 Task: Create a sub task Gather and Analyse Requirements for the task  Integrate a new online platform for online music lessons in the project BeaconWorks , assign it to team member softage.4@softage.net and update the status of the sub task to  At Risk , set the priority of the sub task to Medium
Action: Mouse moved to (578, 391)
Screenshot: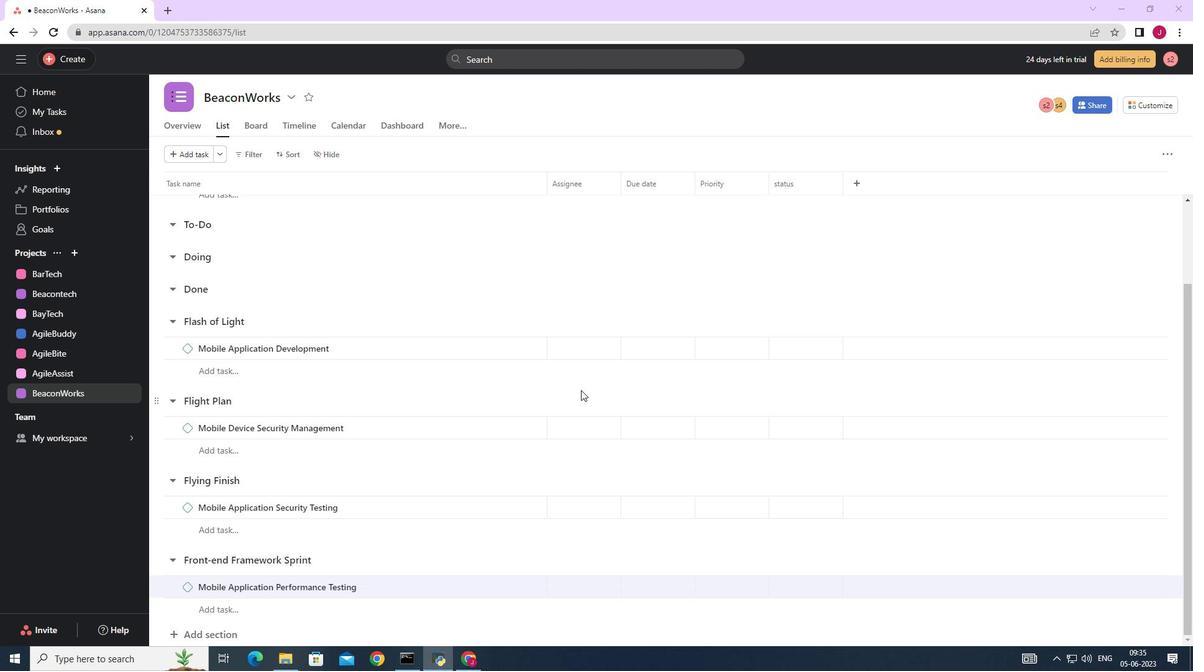
Action: Mouse scrolled (578, 390) with delta (0, 0)
Screenshot: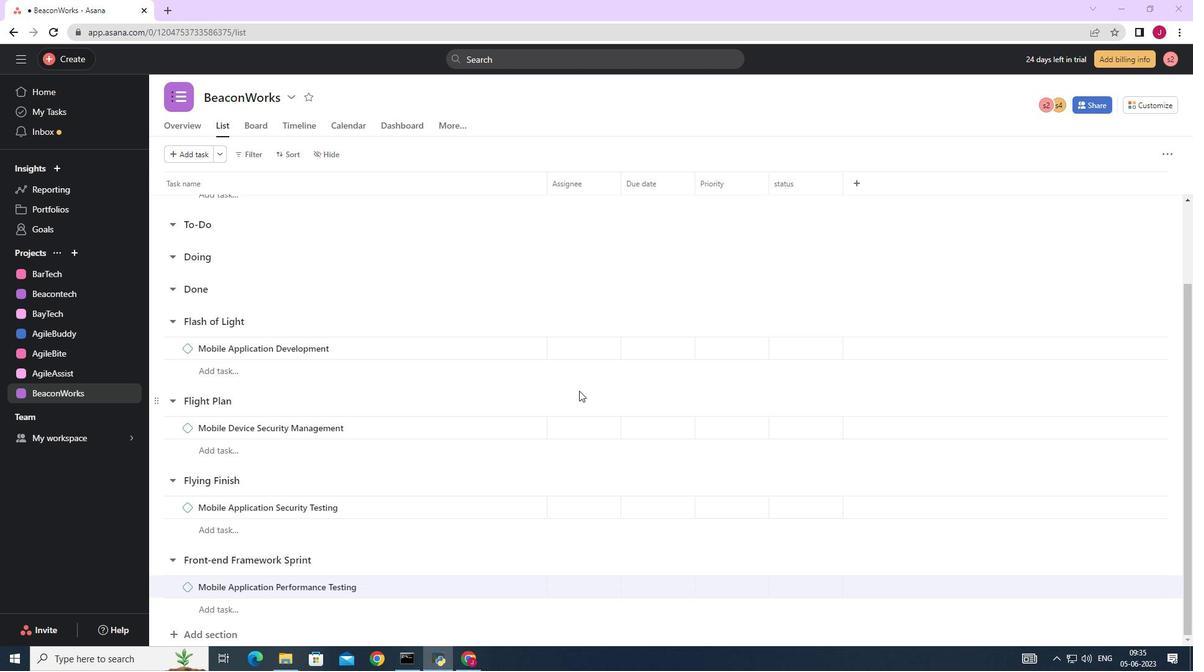 
Action: Mouse scrolled (578, 390) with delta (0, 0)
Screenshot: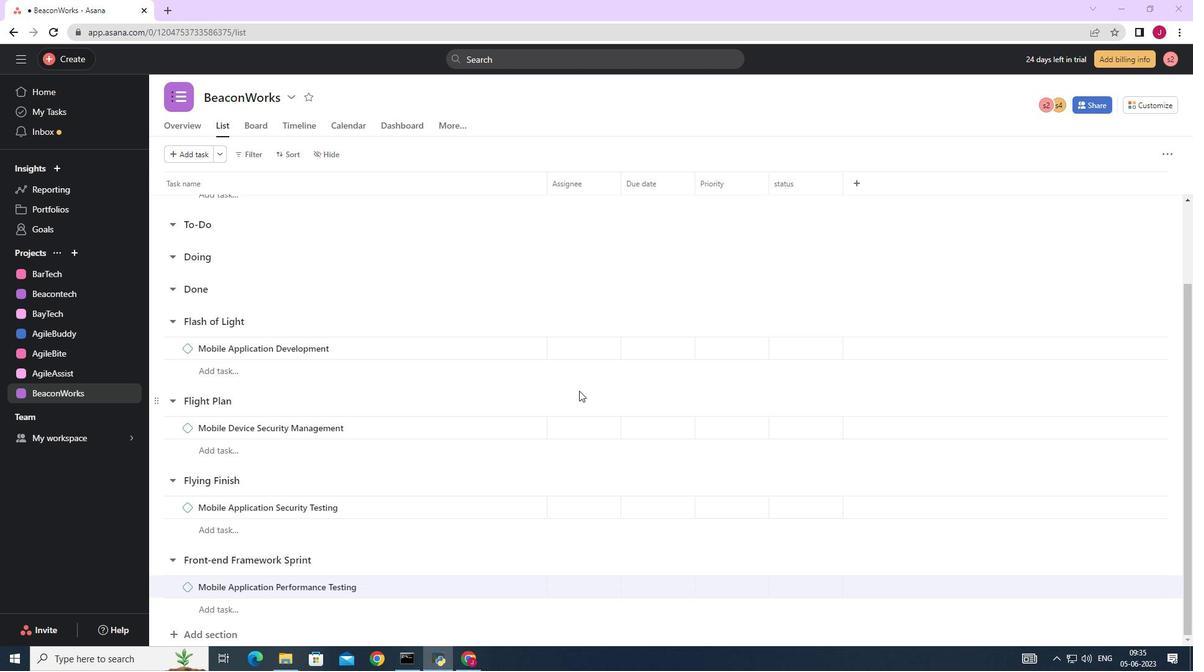 
Action: Mouse scrolled (578, 390) with delta (0, 0)
Screenshot: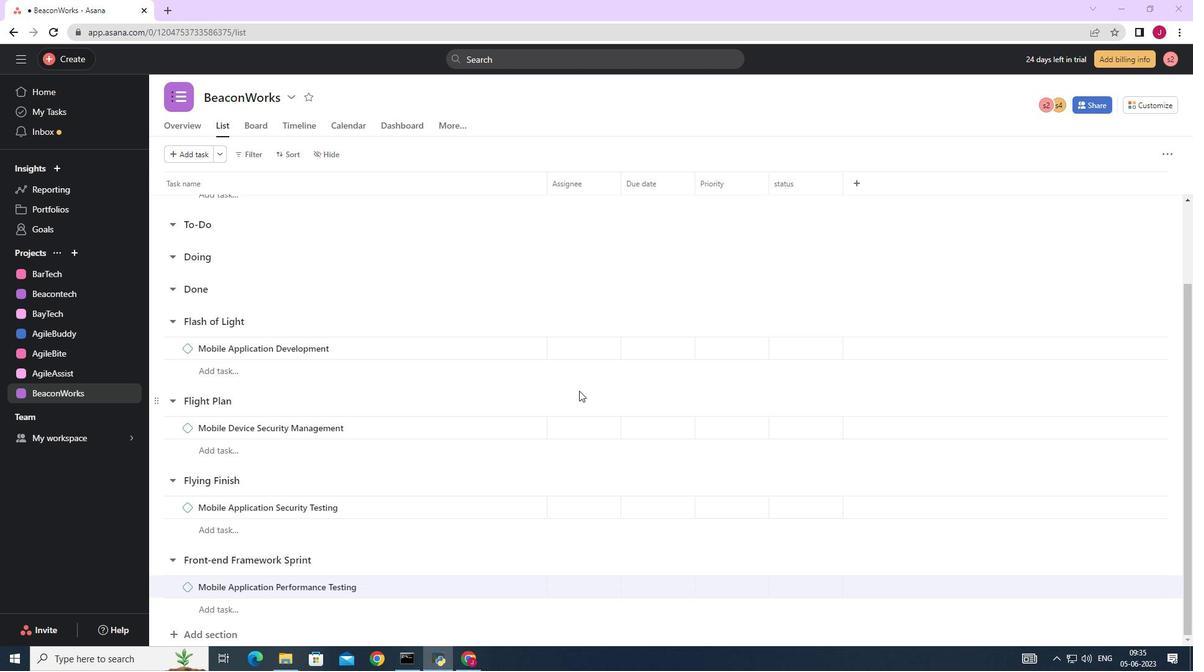 
Action: Mouse scrolled (578, 390) with delta (0, 0)
Screenshot: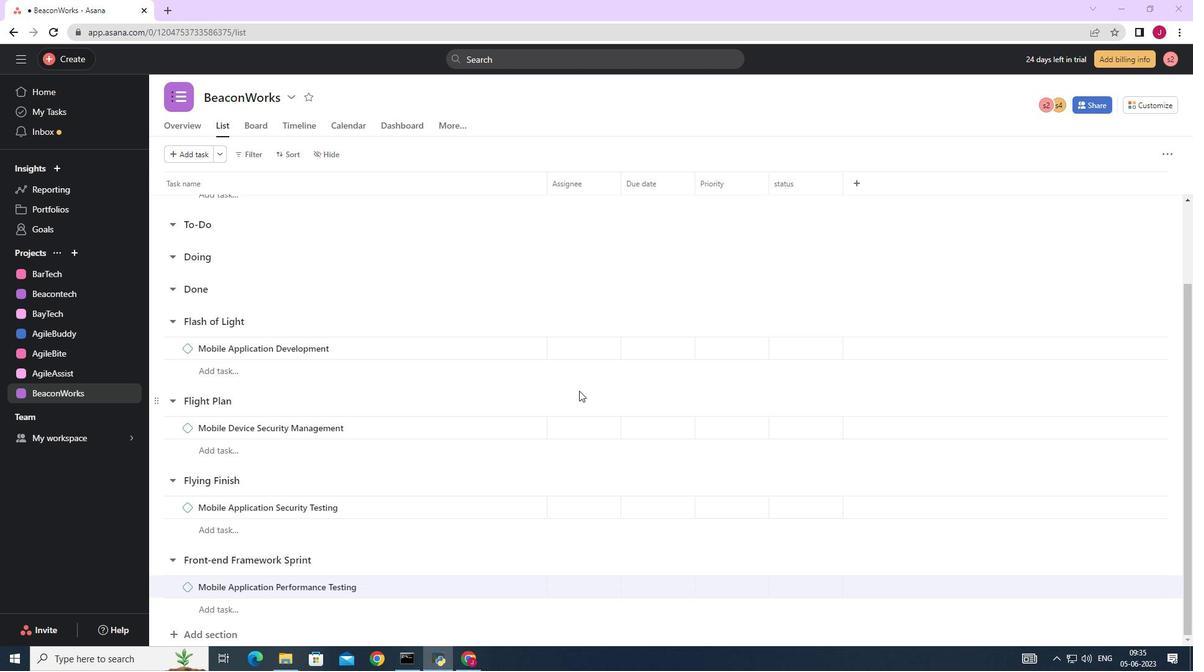 
Action: Mouse scrolled (578, 390) with delta (0, 0)
Screenshot: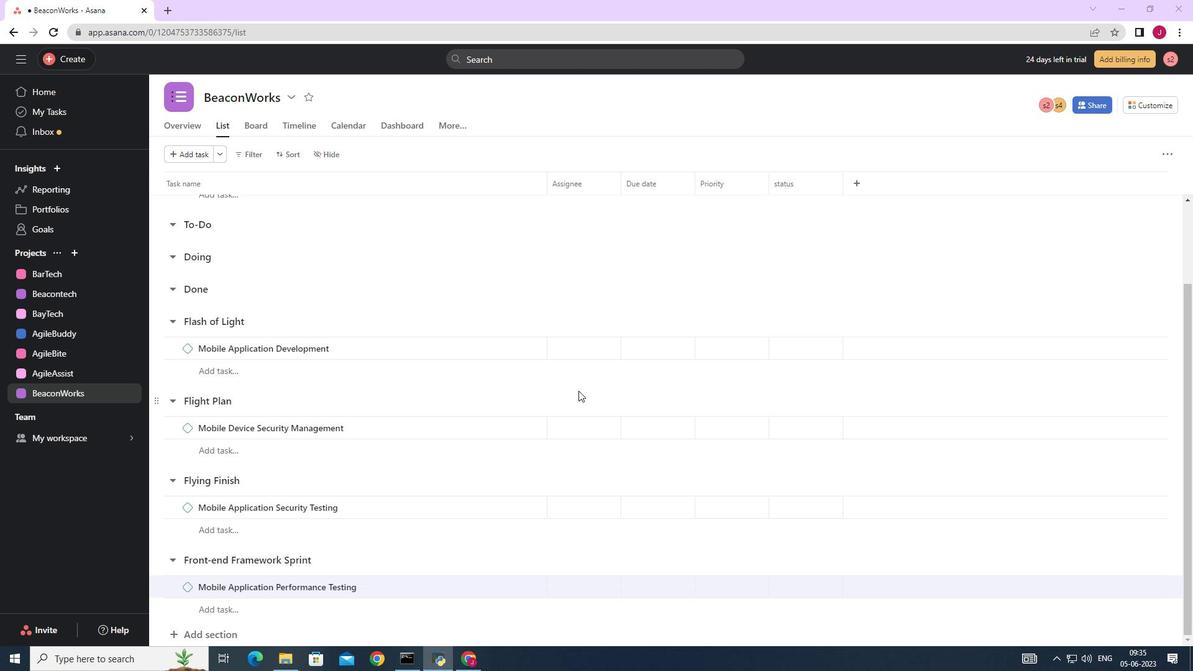 
Action: Mouse moved to (215, 231)
Screenshot: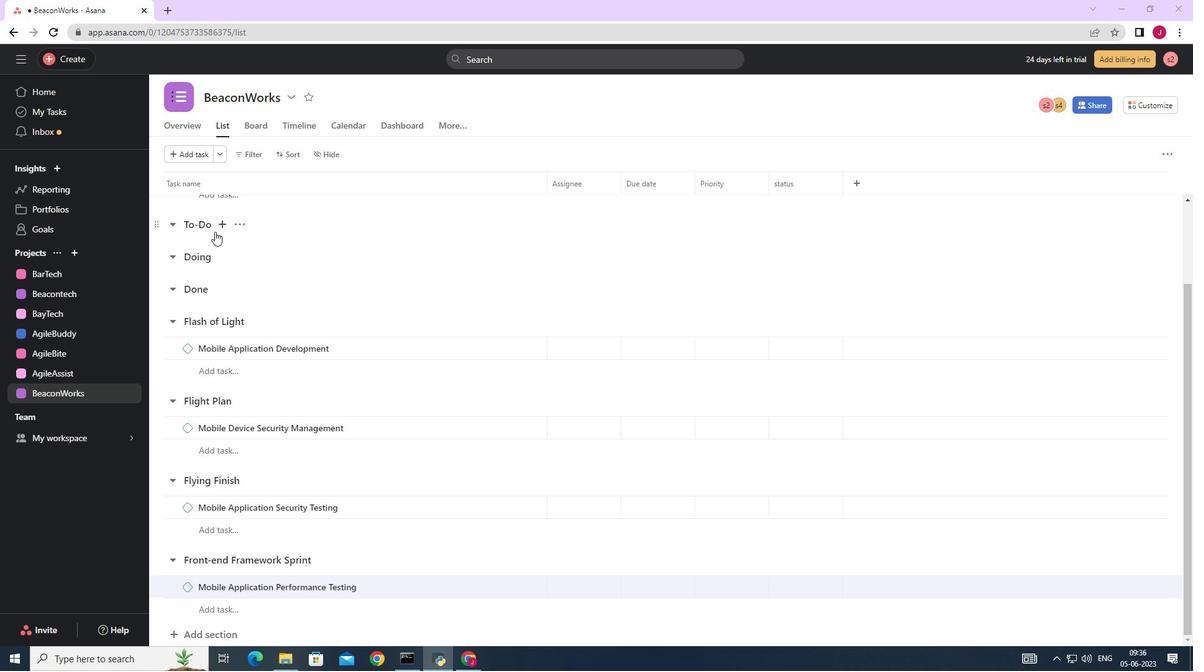 
Action: Mouse scrolled (215, 231) with delta (0, 0)
Screenshot: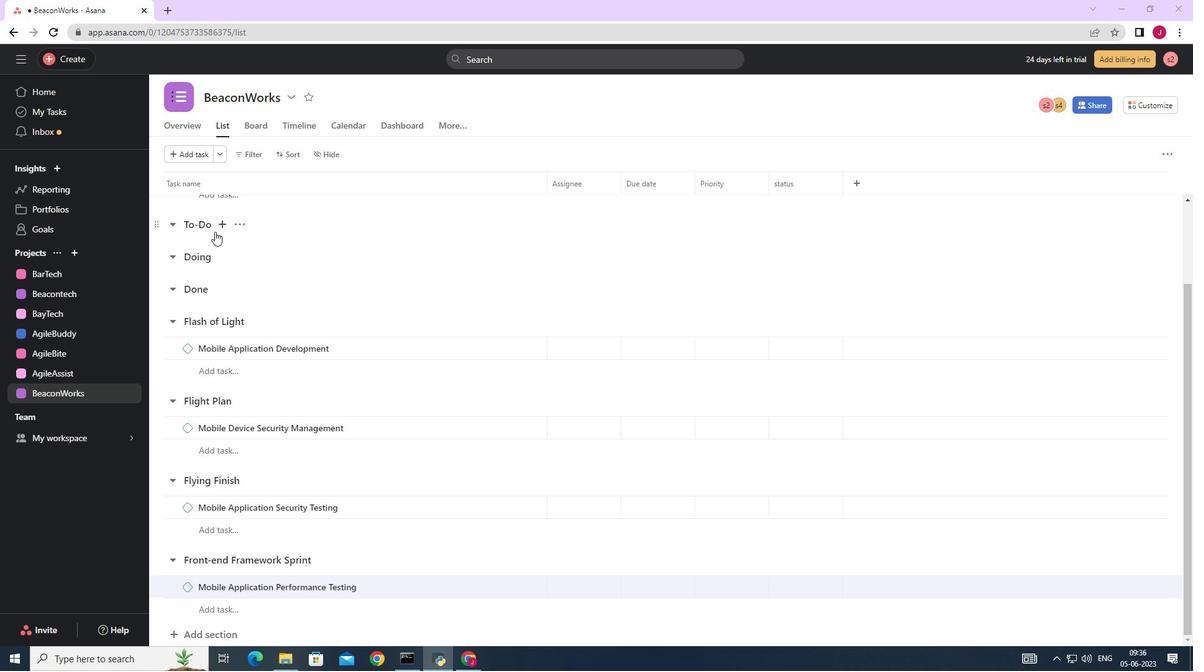 
Action: Mouse scrolled (215, 231) with delta (0, 0)
Screenshot: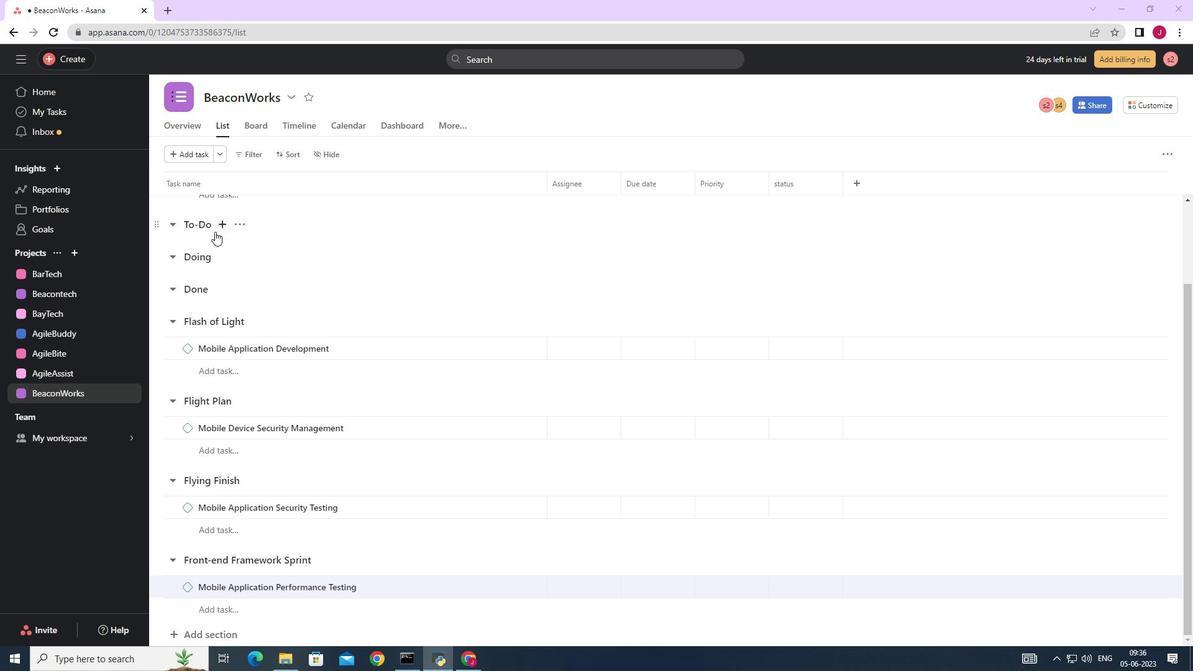 
Action: Mouse scrolled (215, 231) with delta (0, 0)
Screenshot: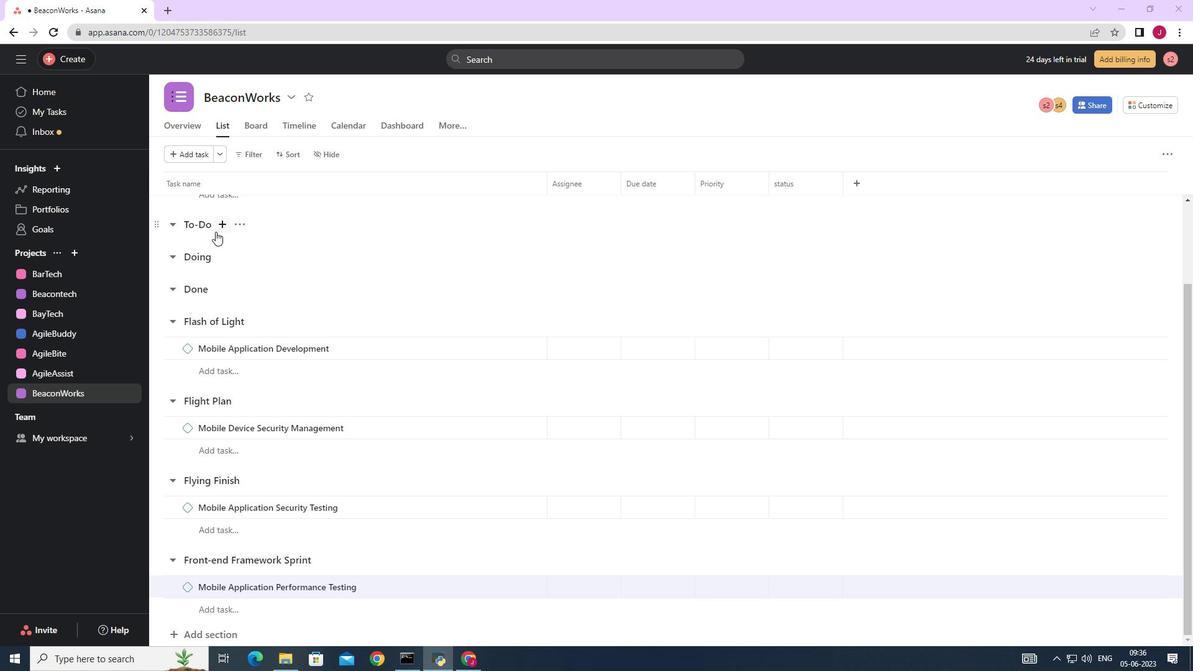 
Action: Mouse moved to (213, 225)
Screenshot: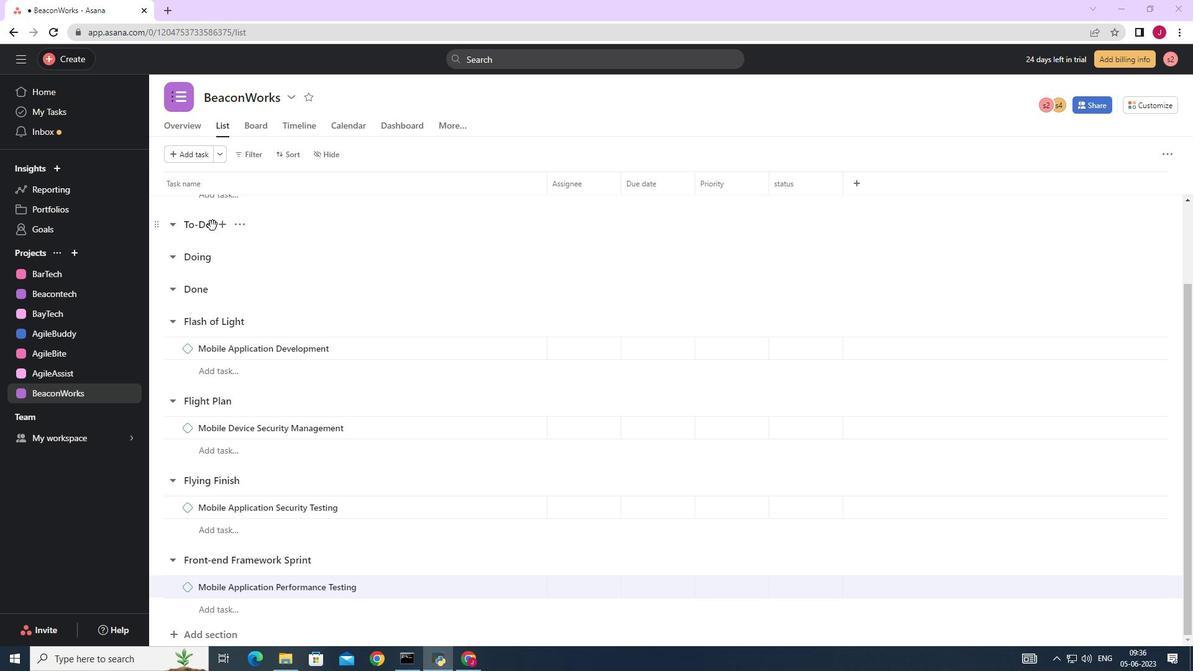 
Action: Mouse scrolled (213, 226) with delta (0, 0)
Screenshot: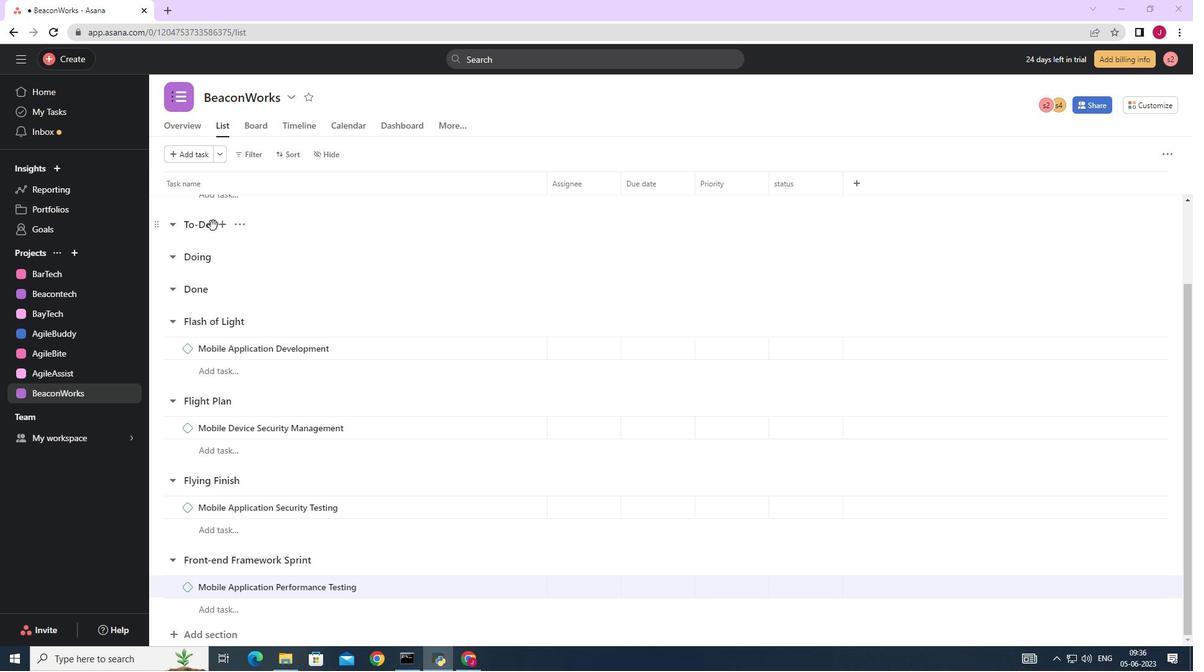 
Action: Mouse scrolled (213, 226) with delta (0, 0)
Screenshot: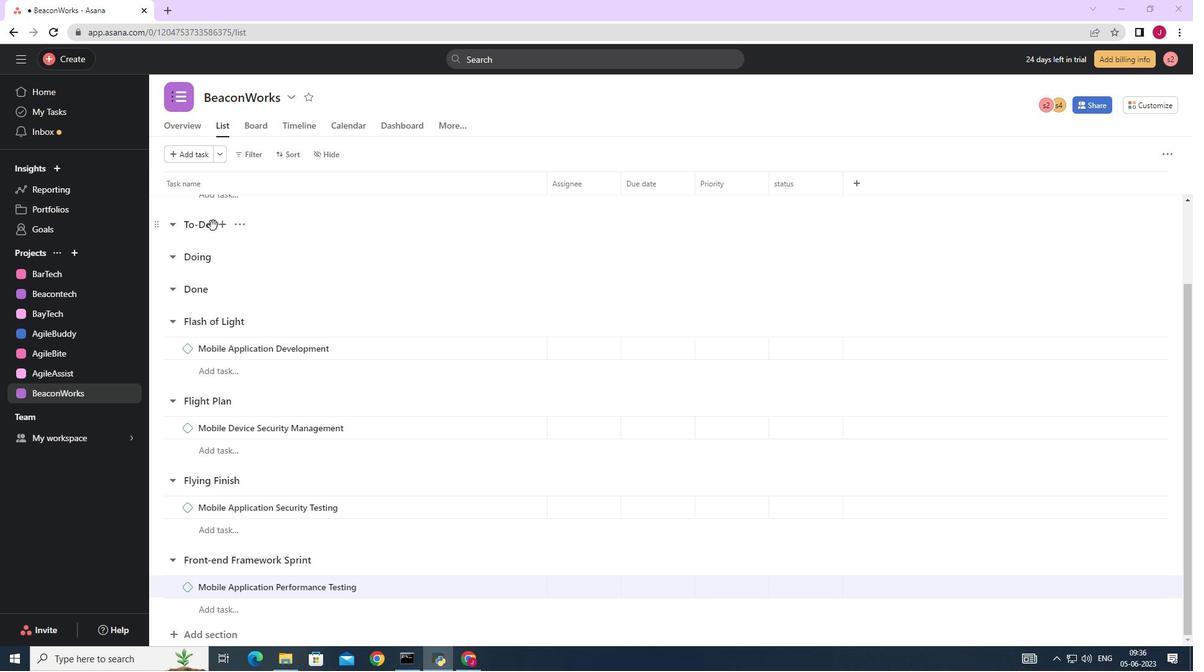 
Action: Mouse scrolled (213, 226) with delta (0, 0)
Screenshot: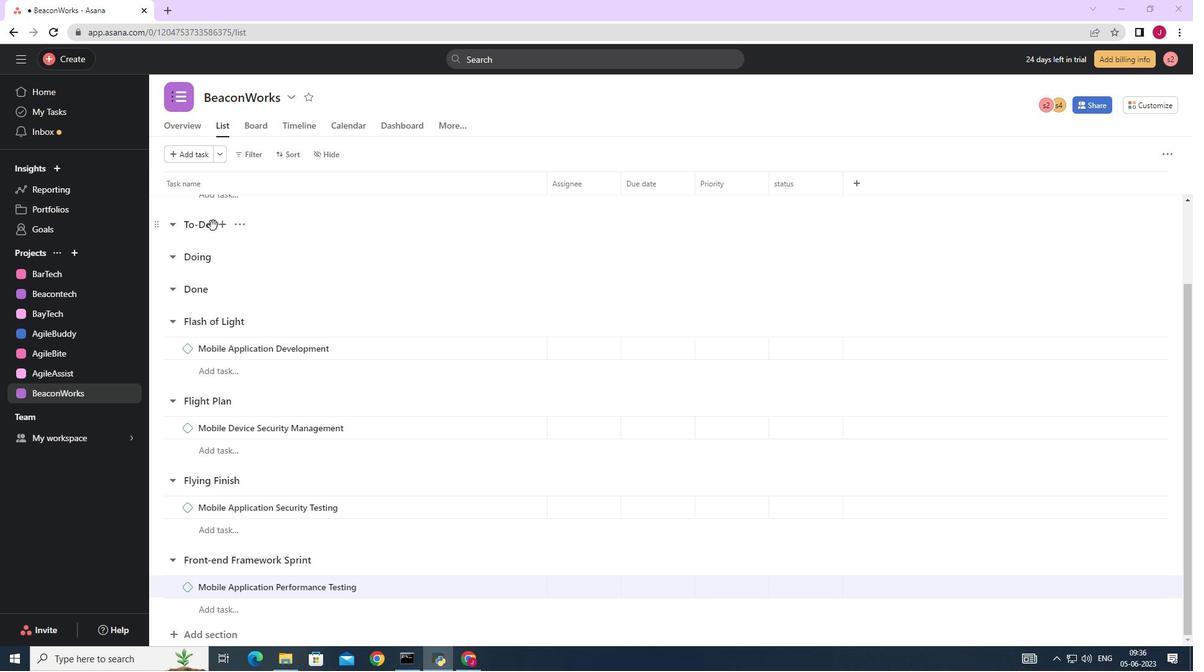 
Action: Mouse scrolled (213, 226) with delta (0, 0)
Screenshot: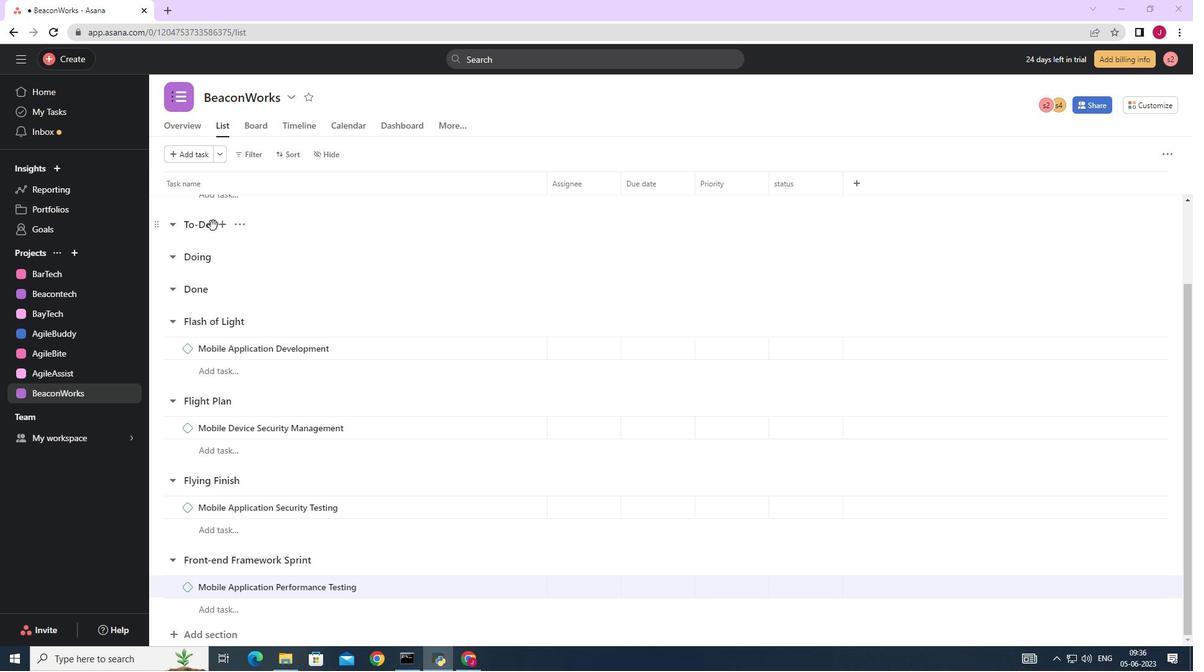 
Action: Mouse moved to (496, 273)
Screenshot: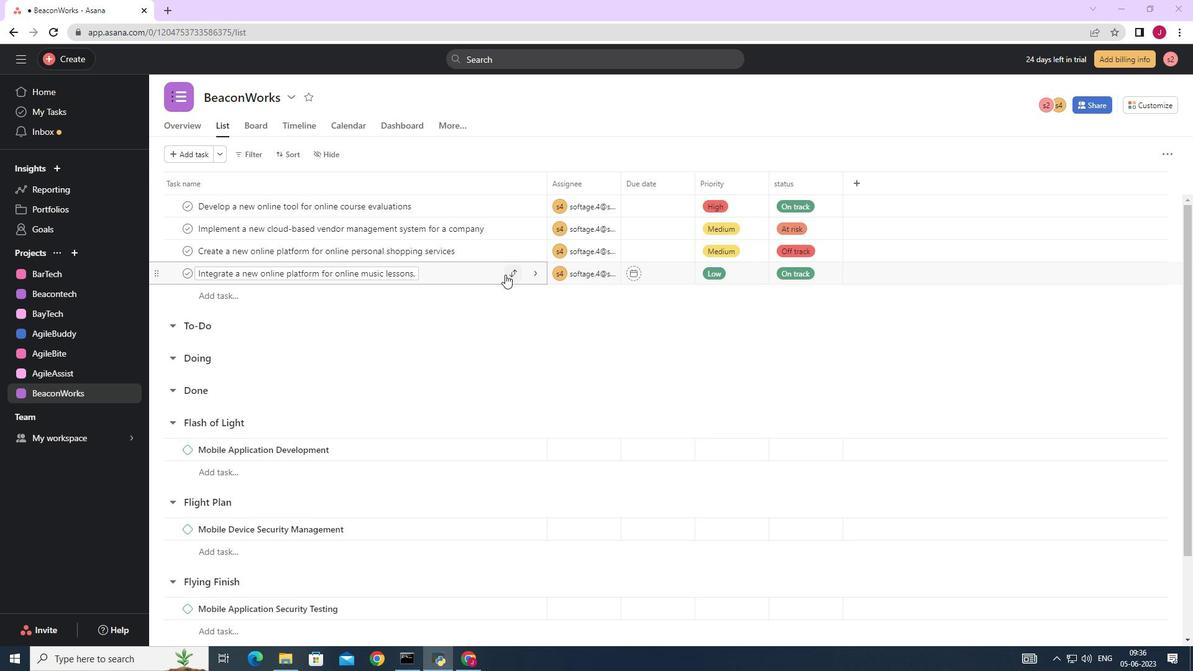 
Action: Mouse pressed left at (496, 273)
Screenshot: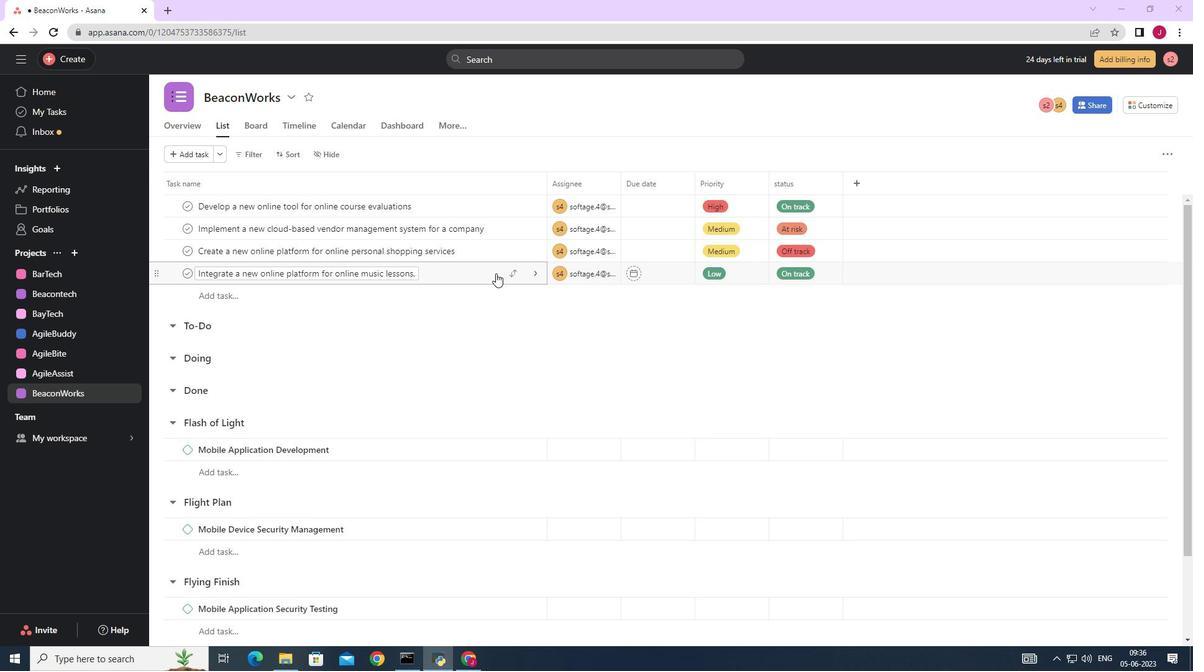 
Action: Mouse moved to (945, 421)
Screenshot: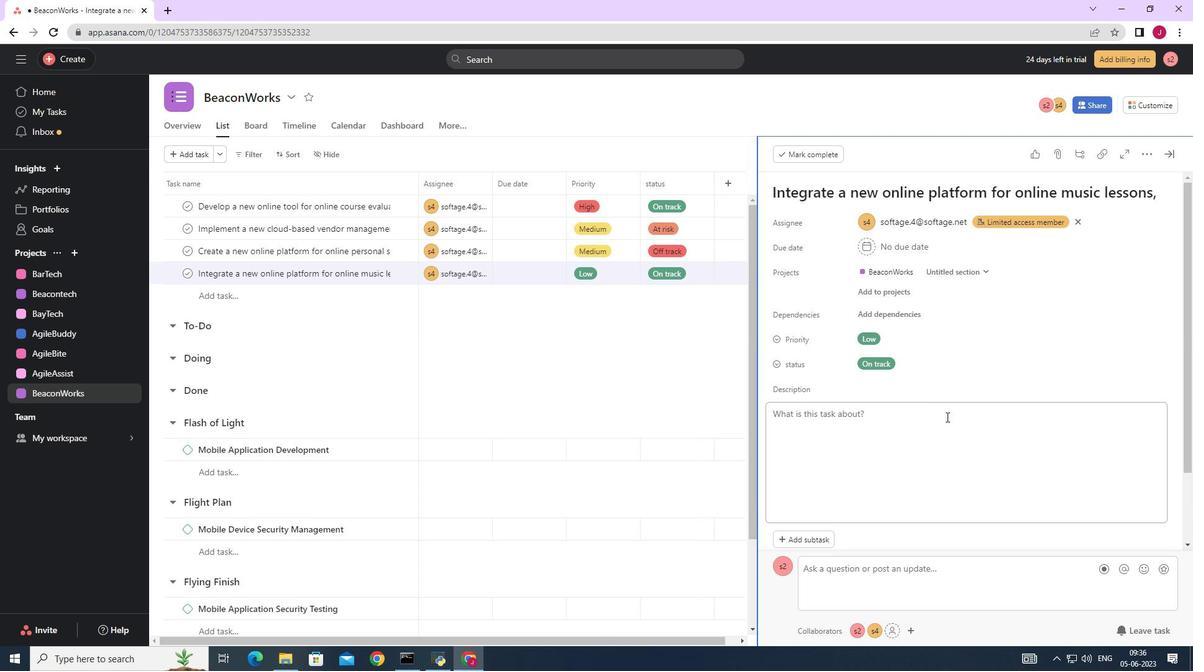
Action: Mouse scrolled (945, 421) with delta (0, 0)
Screenshot: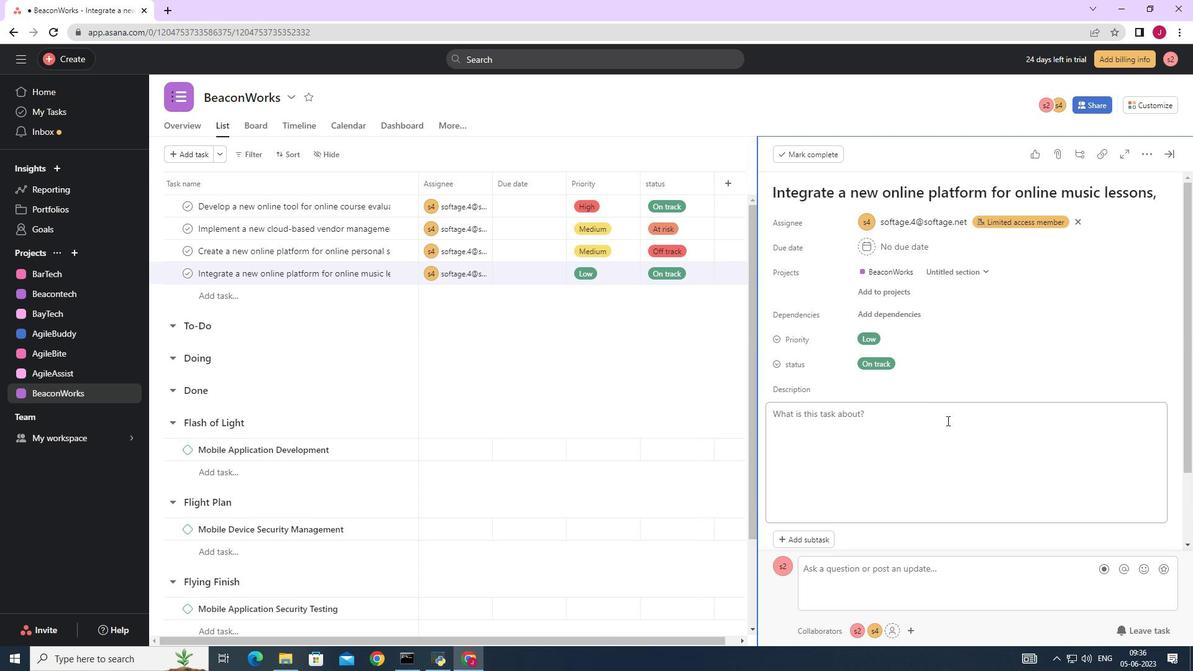 
Action: Mouse scrolled (945, 421) with delta (0, 0)
Screenshot: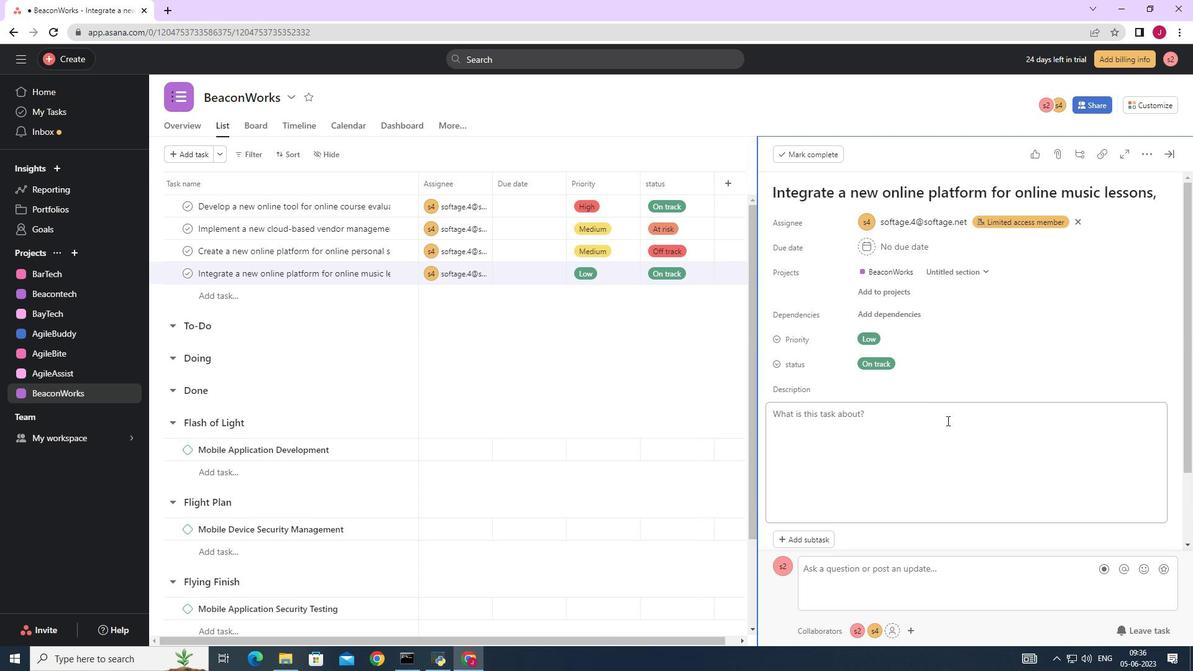 
Action: Mouse scrolled (945, 421) with delta (0, 0)
Screenshot: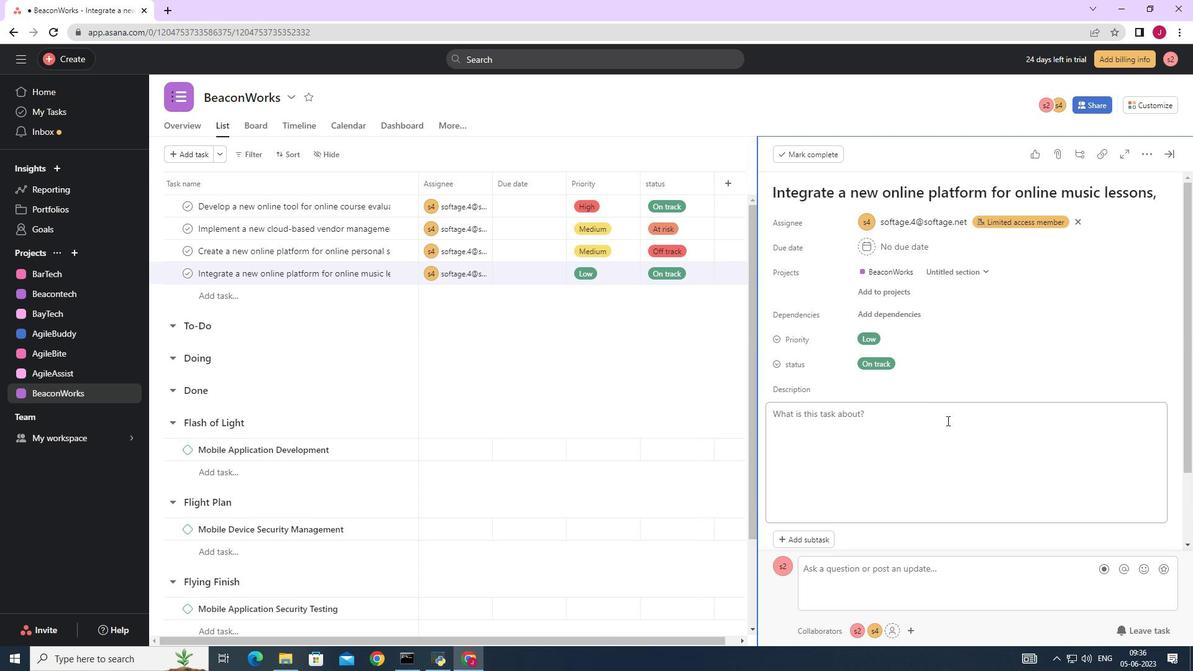 
Action: Mouse scrolled (945, 421) with delta (0, 0)
Screenshot: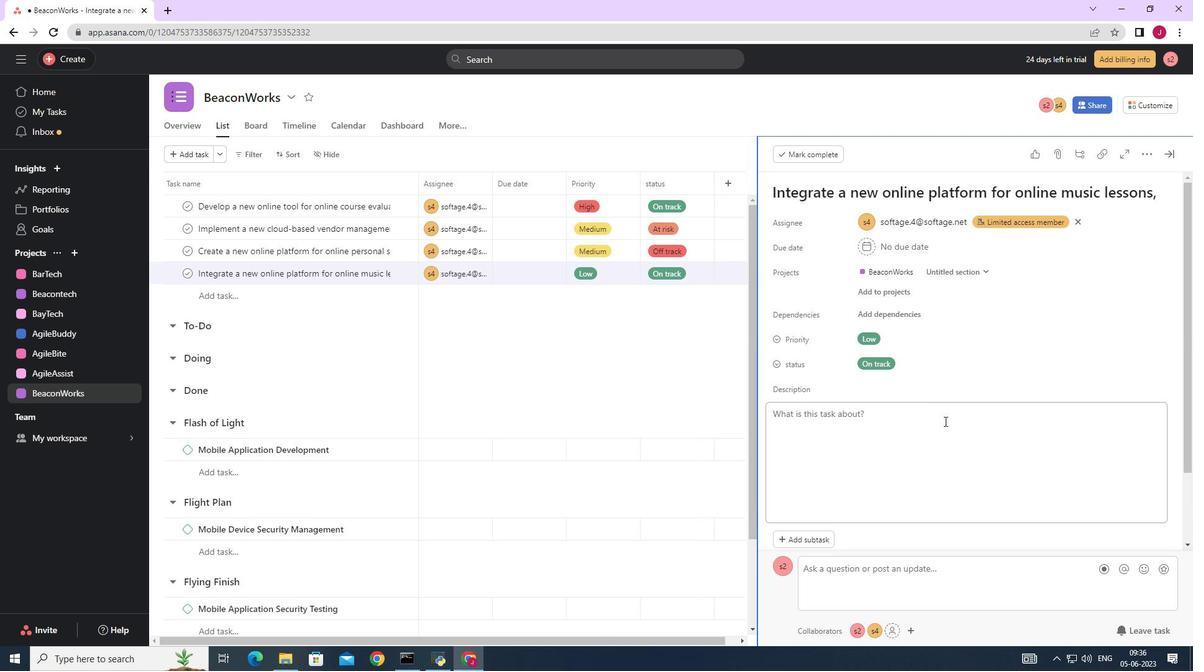 
Action: Mouse moved to (945, 421)
Screenshot: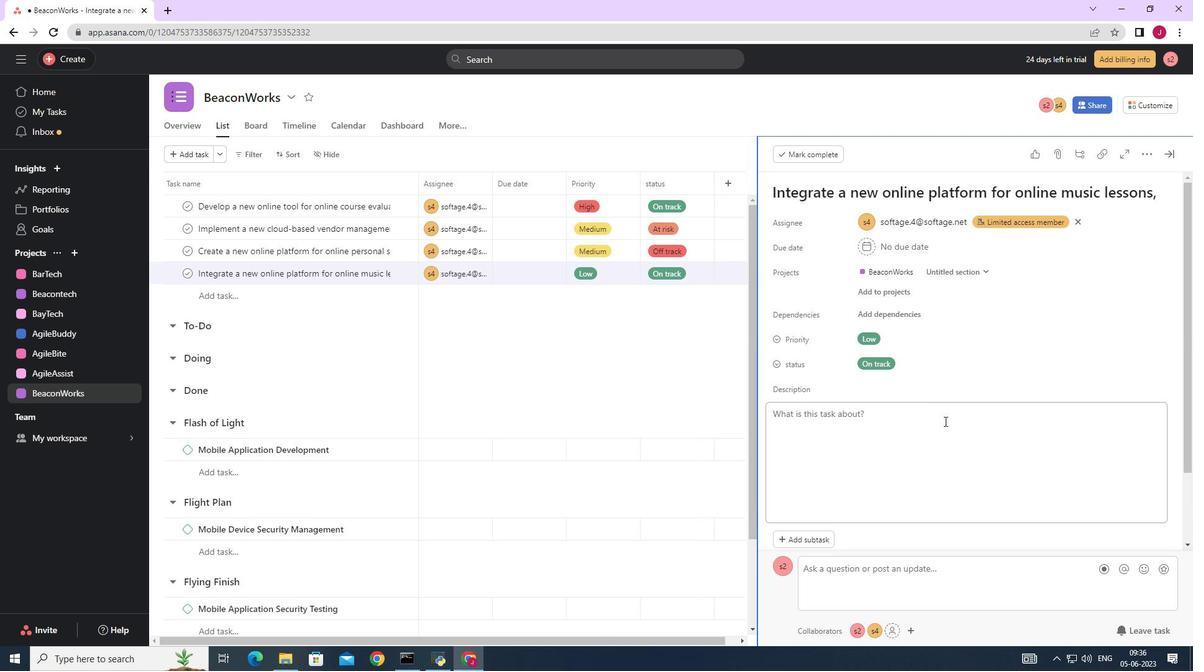 
Action: Mouse scrolled (945, 421) with delta (0, 0)
Screenshot: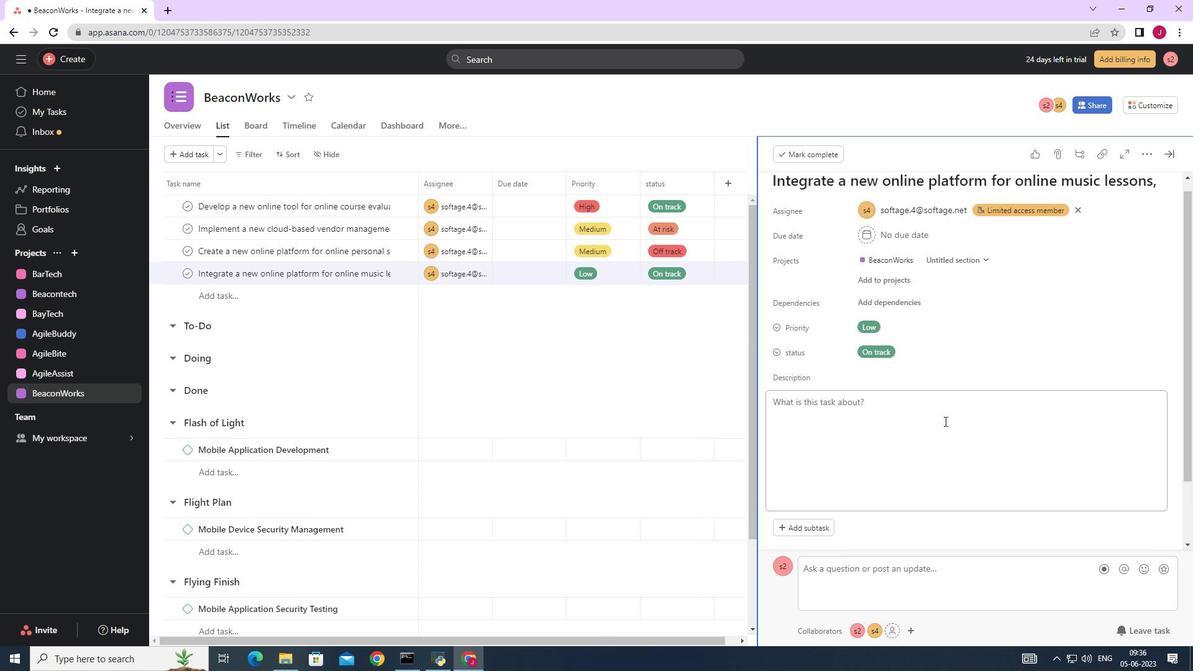 
Action: Mouse moved to (927, 405)
Screenshot: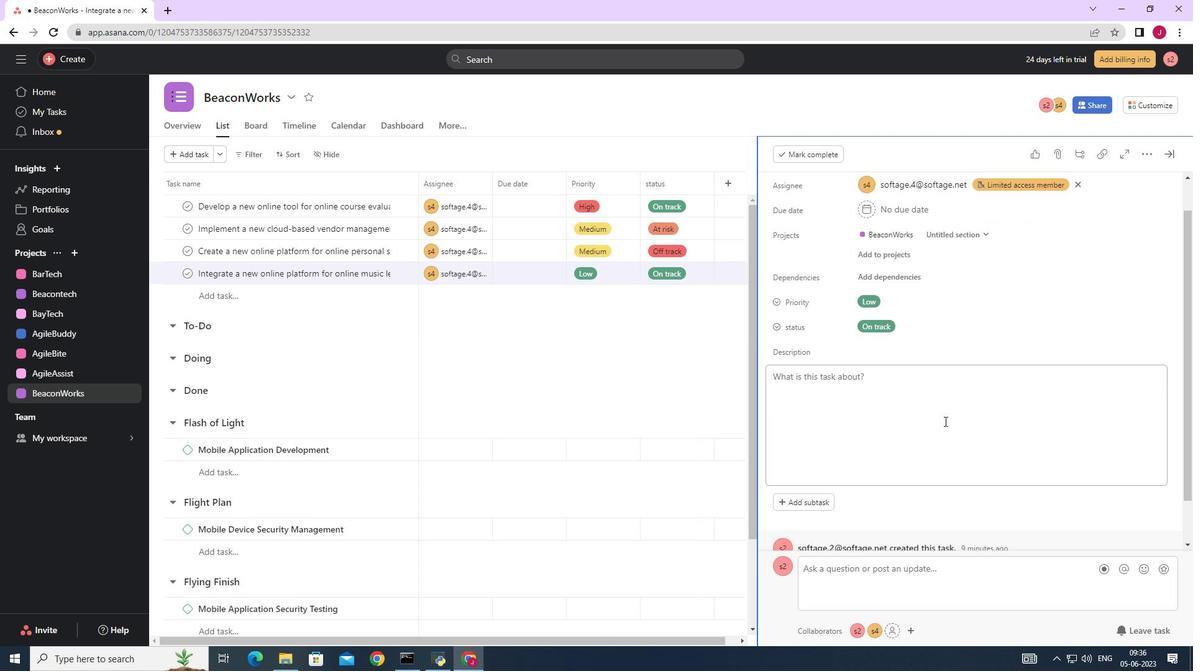 
Action: Mouse scrolled (944, 419) with delta (0, 0)
Screenshot: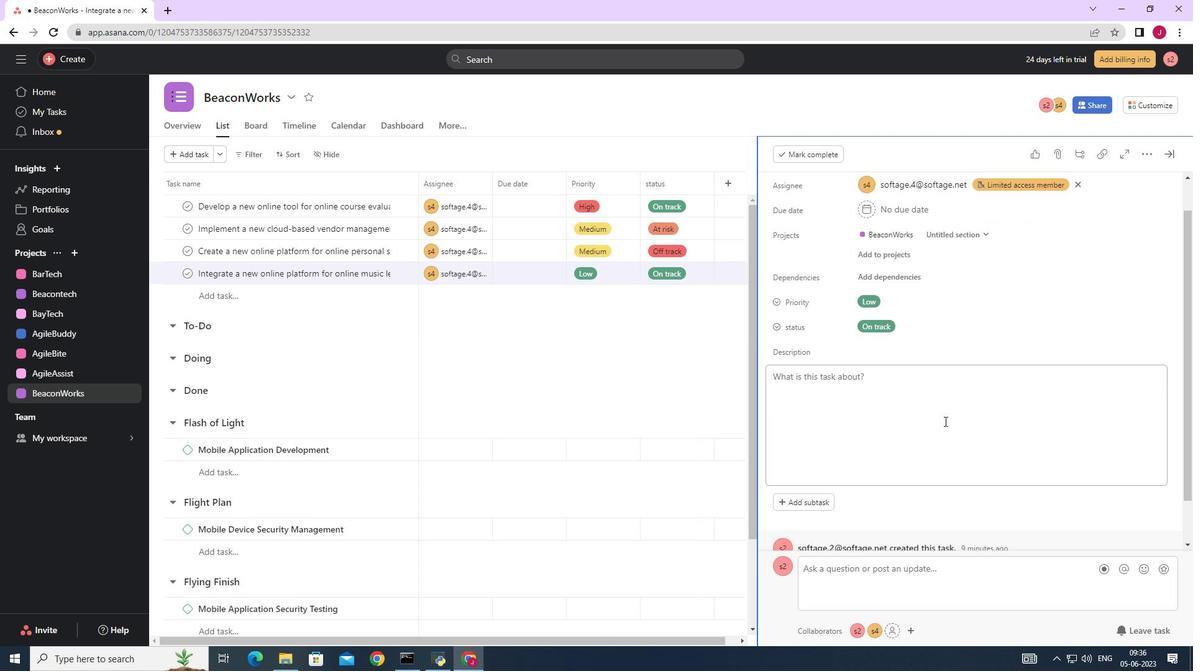 
Action: Mouse moved to (819, 452)
Screenshot: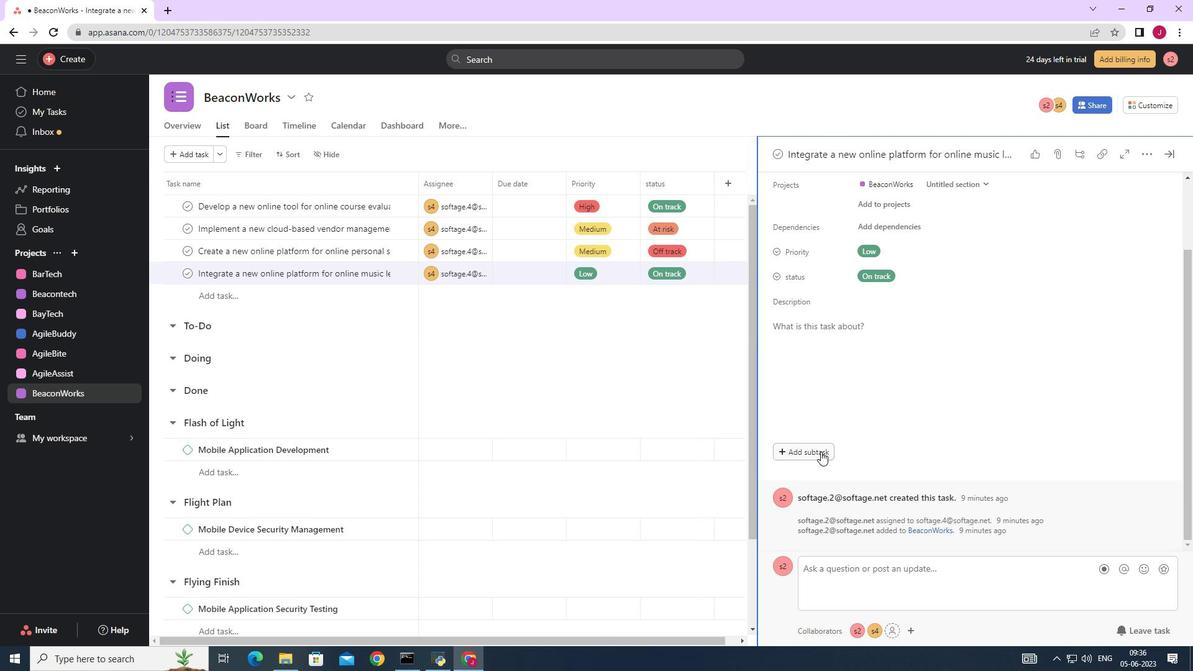 
Action: Mouse pressed left at (819, 452)
Screenshot: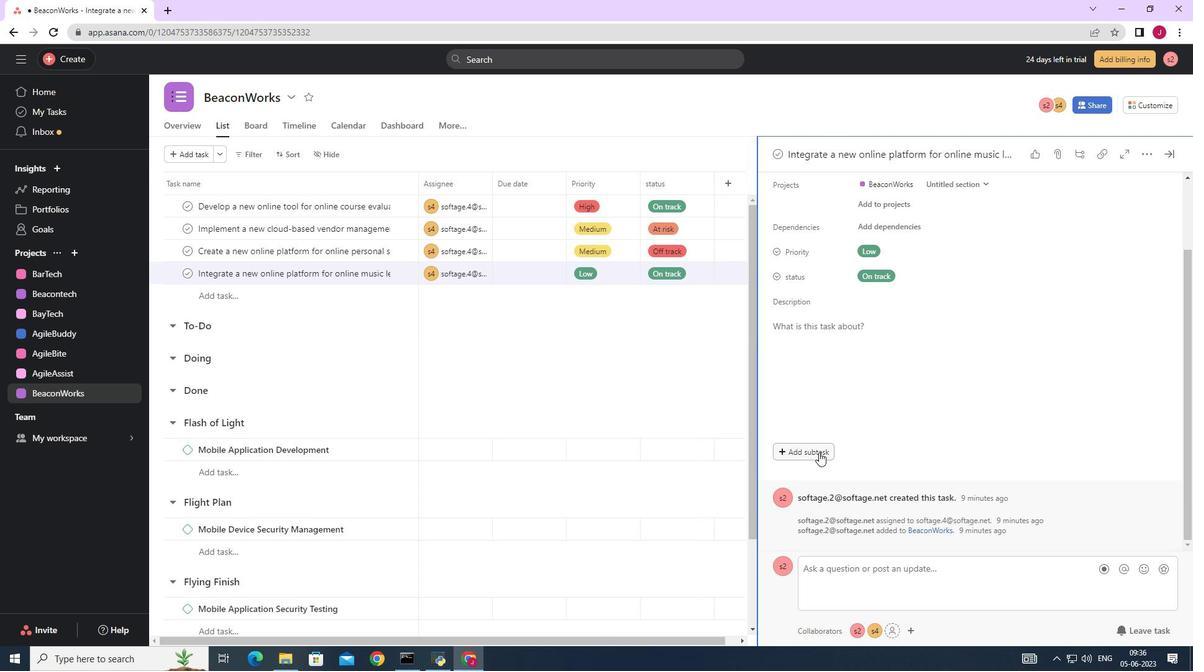 
Action: Mouse moved to (810, 432)
Screenshot: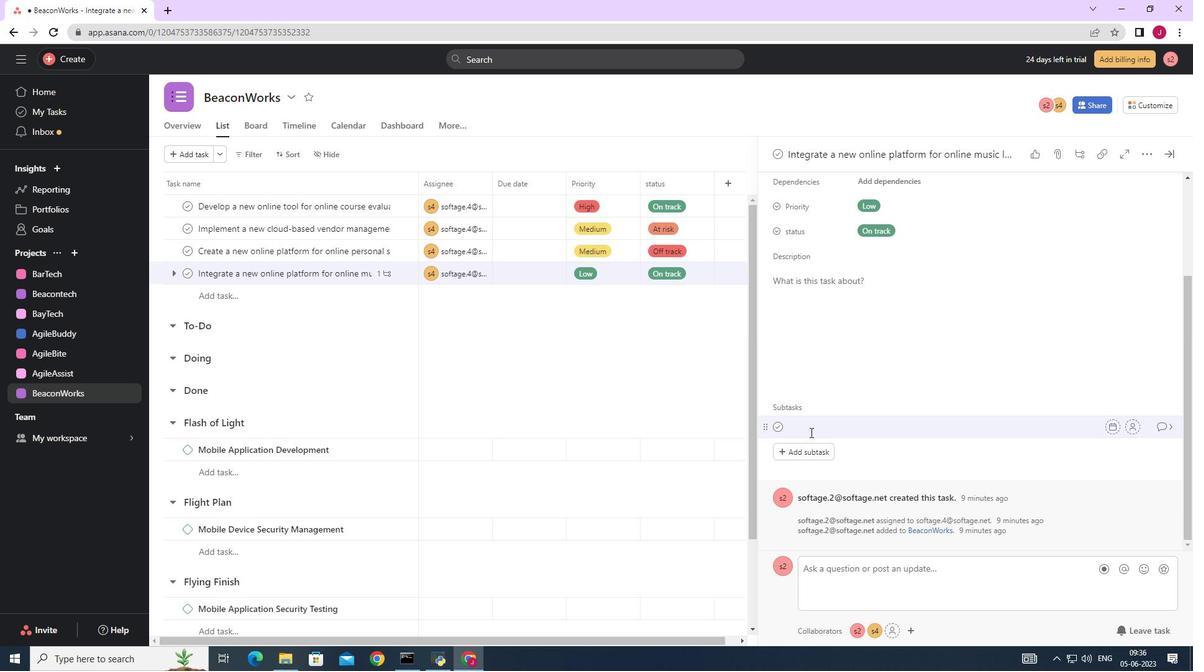 
Action: Key pressed <Key.caps_lock>G<Key.caps_lock>ather<Key.space>and<Key.space><Key.caps_lock>A<Key.caps_lock>nalyse<Key.space><Key.caps_lock>R<Key.caps_lock>equirements<Key.space>
Screenshot: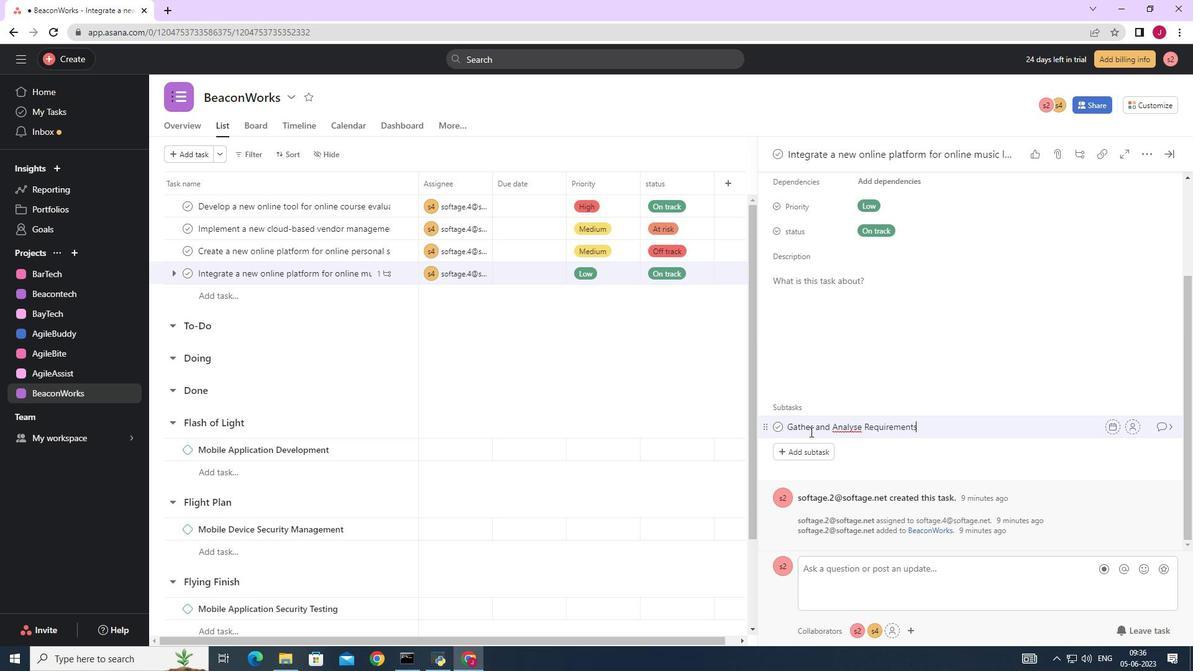 
Action: Mouse moved to (1135, 432)
Screenshot: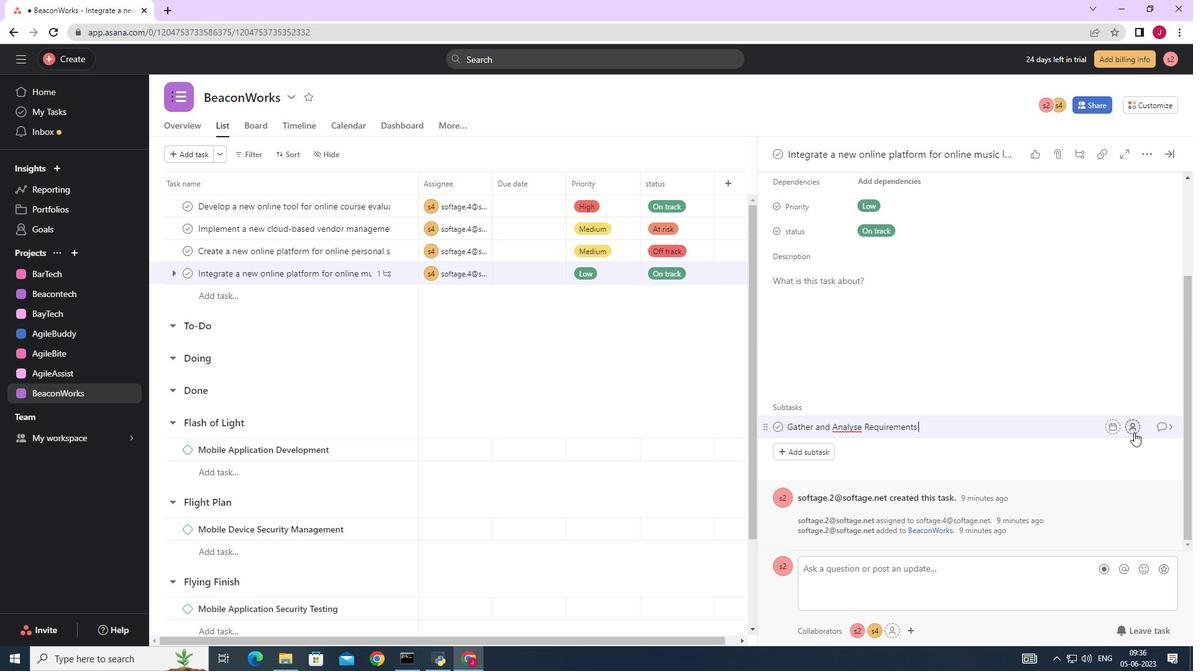 
Action: Mouse pressed left at (1135, 432)
Screenshot: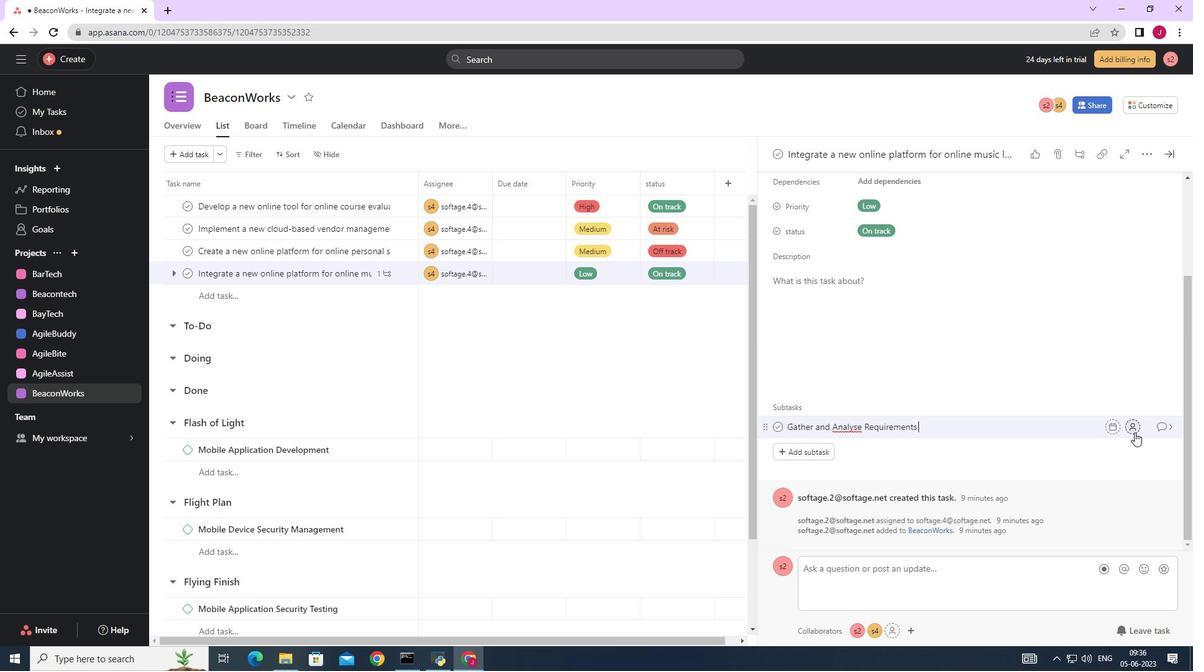 
Action: Mouse moved to (999, 467)
Screenshot: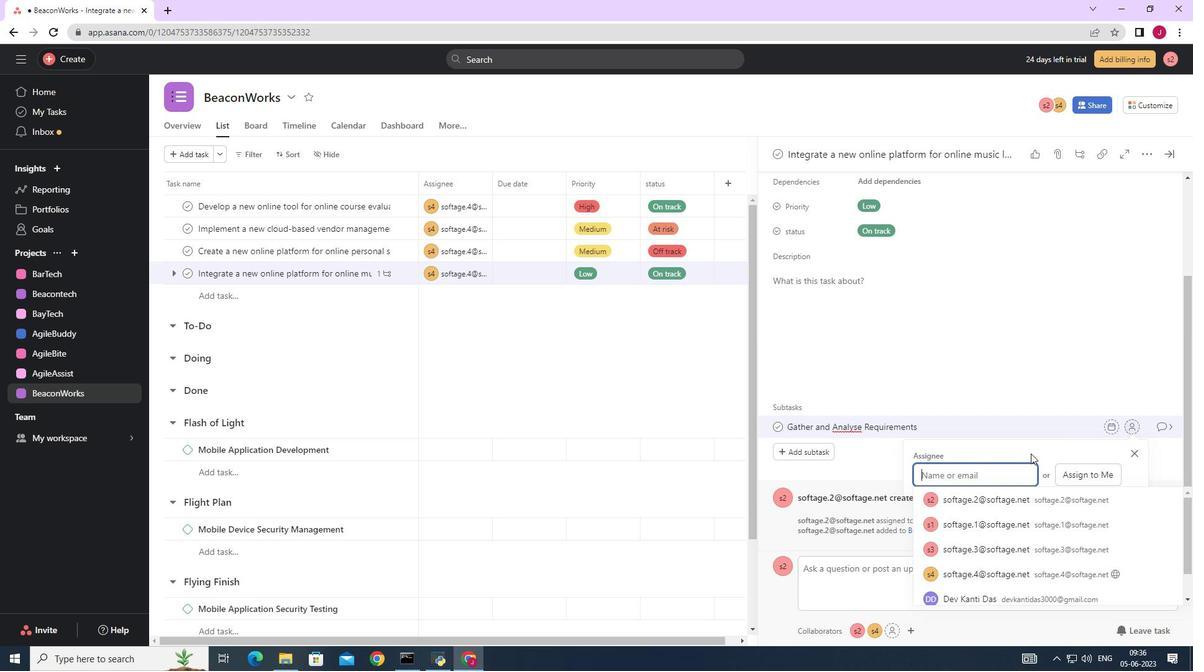 
Action: Key pressed softage.4
Screenshot: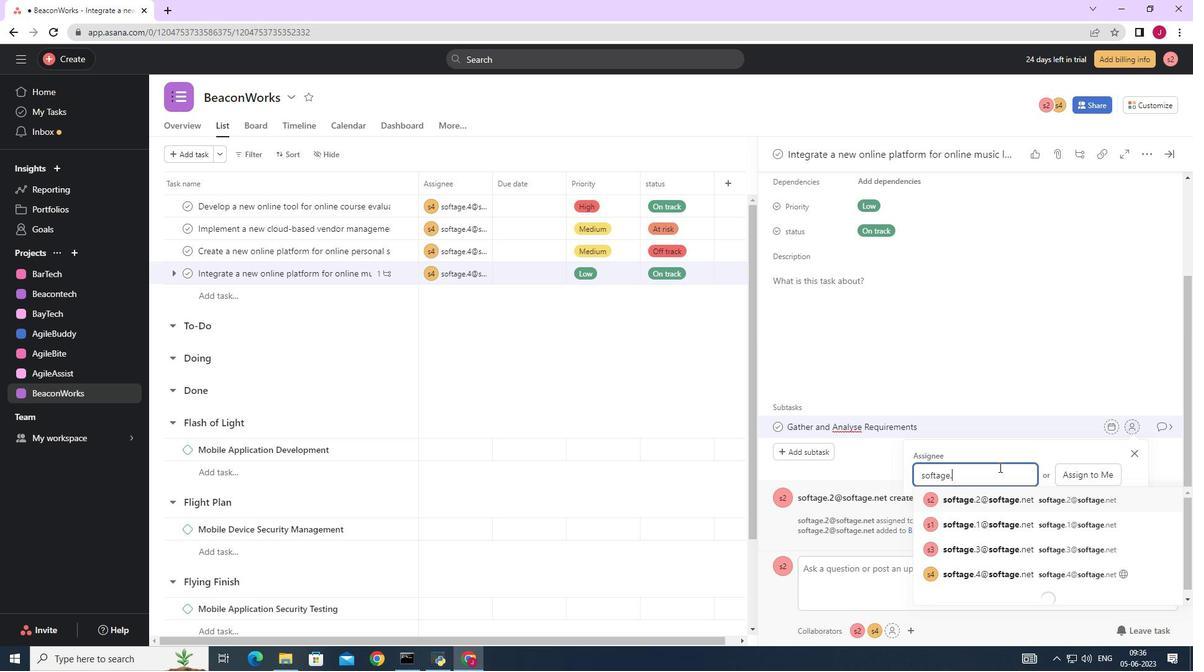 
Action: Mouse moved to (991, 501)
Screenshot: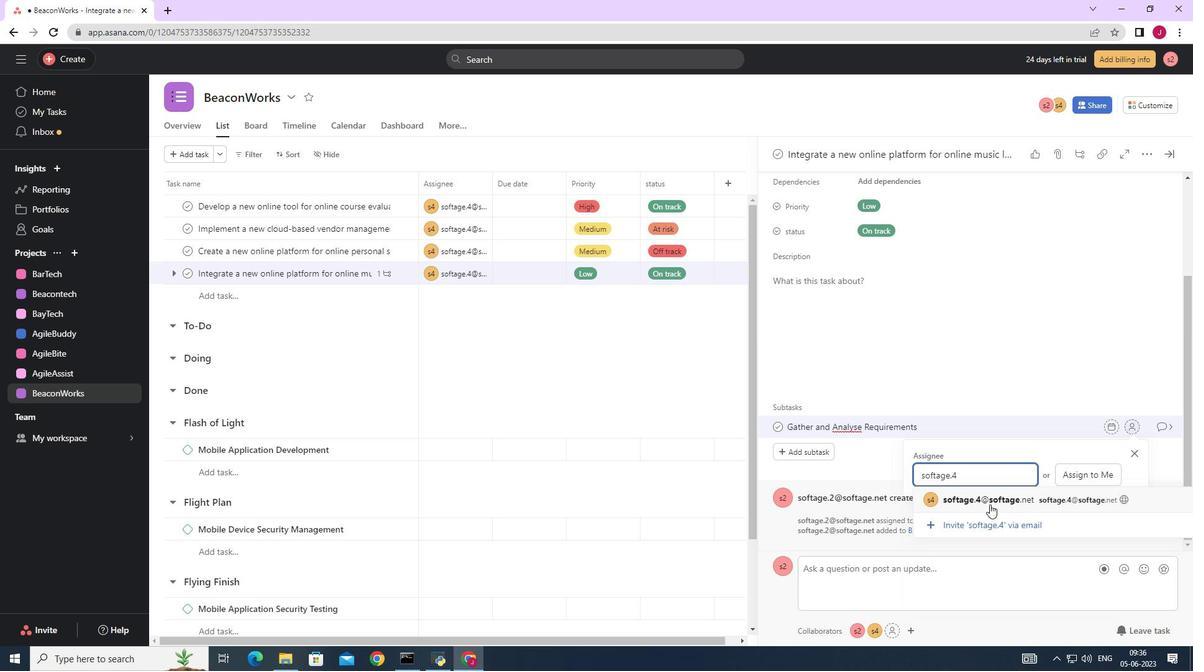 
Action: Mouse pressed left at (991, 501)
Screenshot: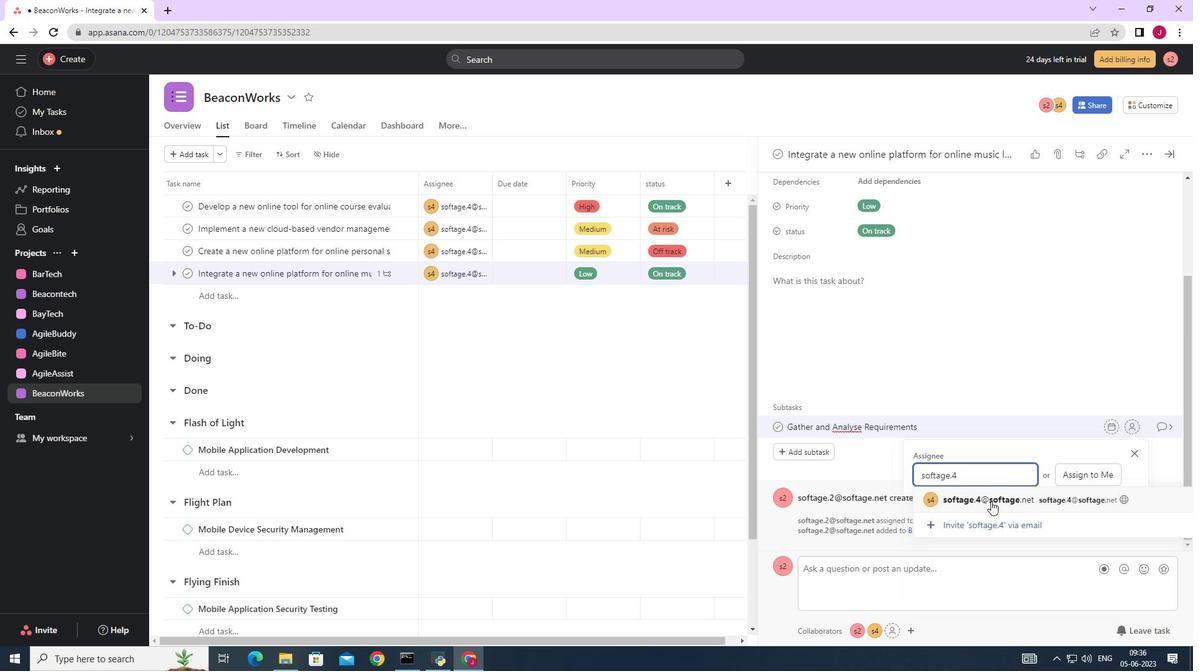 
Action: Mouse moved to (1162, 428)
Screenshot: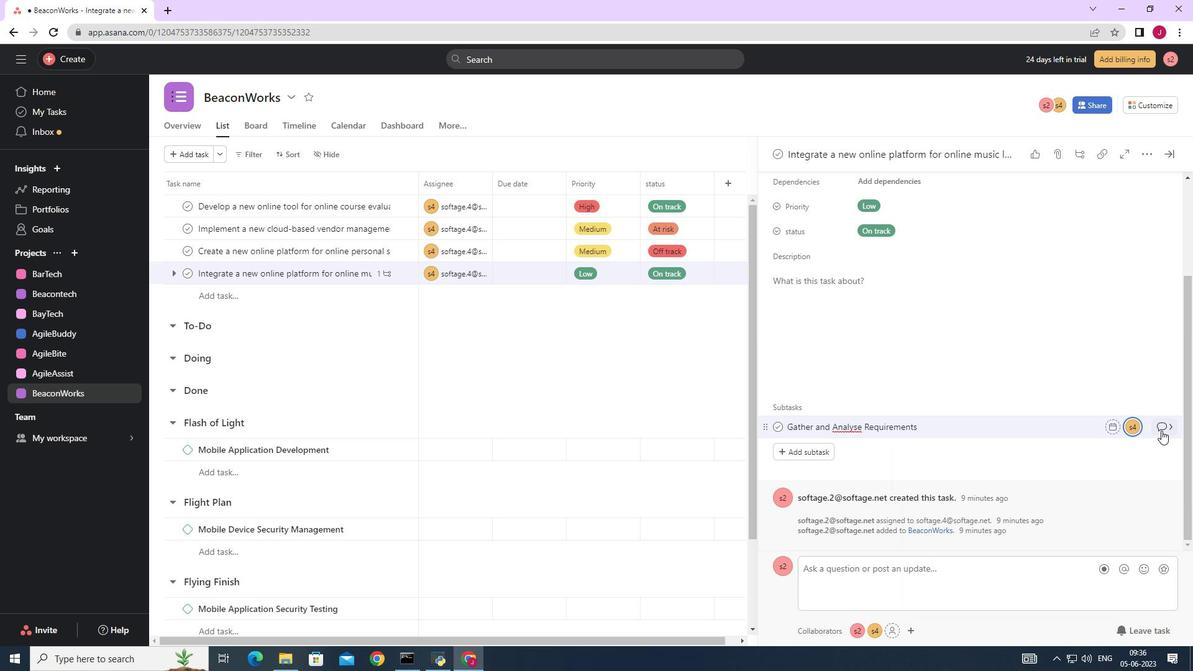 
Action: Mouse pressed left at (1162, 428)
Screenshot: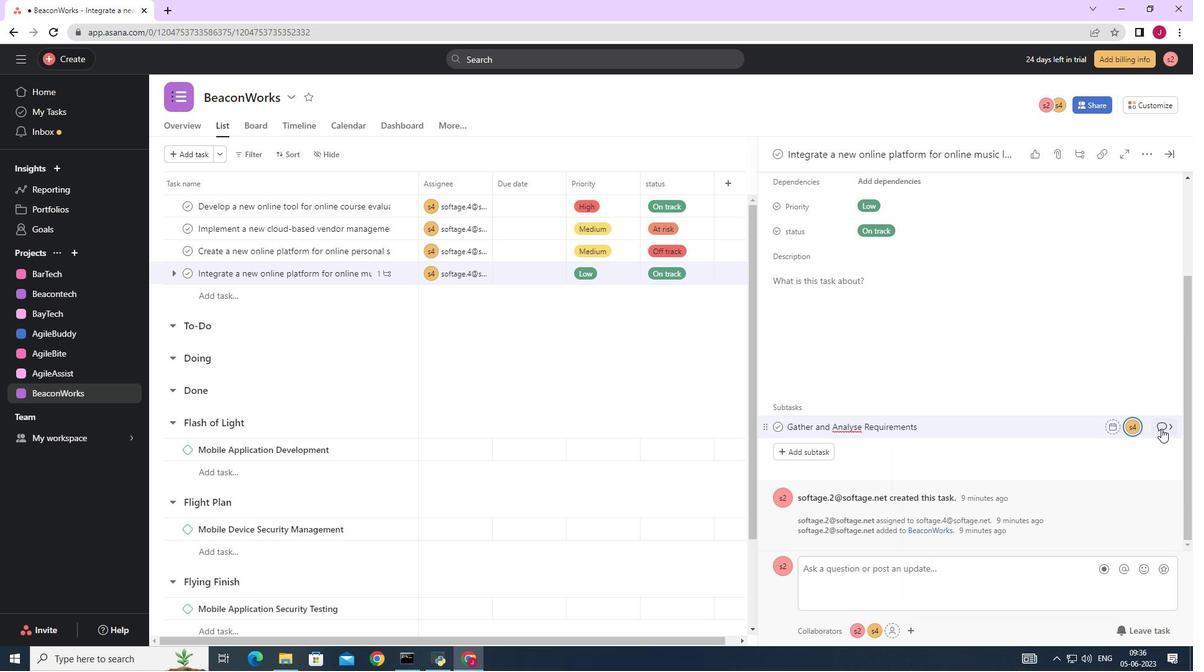 
Action: Mouse moved to (831, 331)
Screenshot: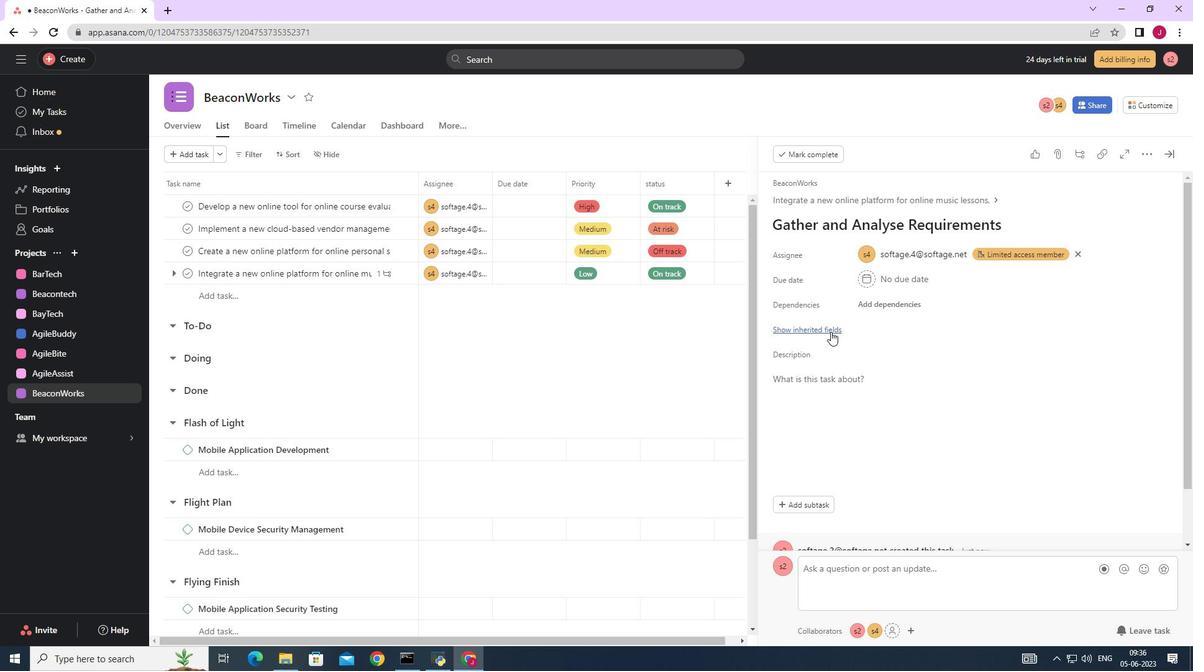 
Action: Mouse pressed left at (831, 331)
Screenshot: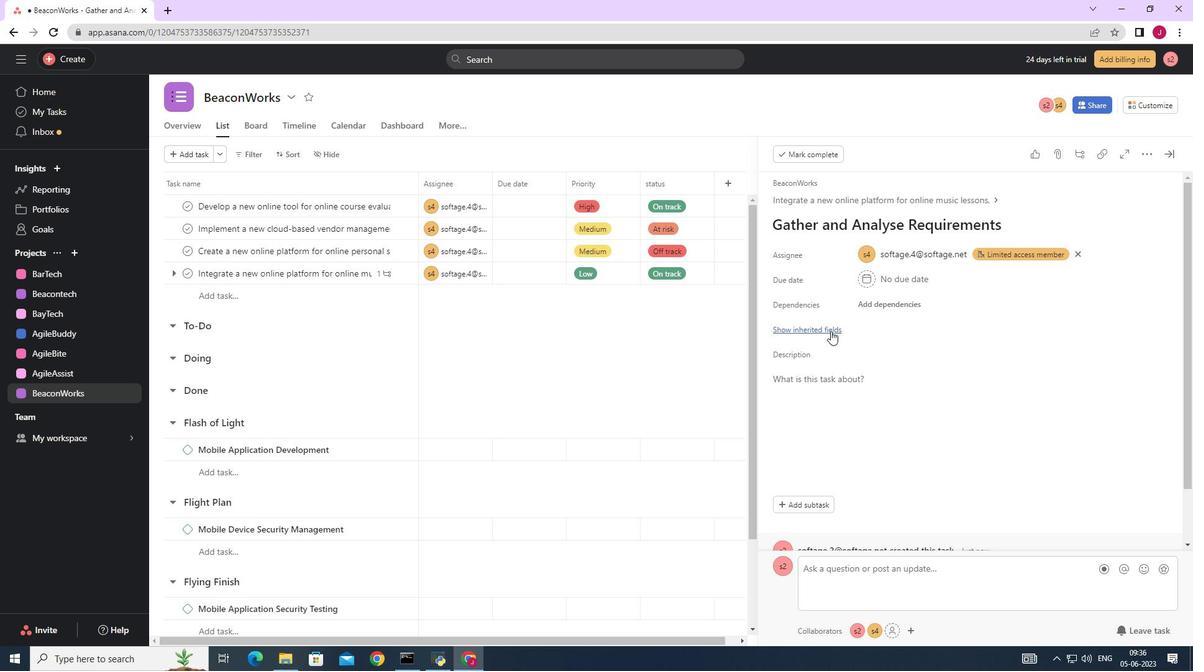 
Action: Mouse moved to (834, 354)
Screenshot: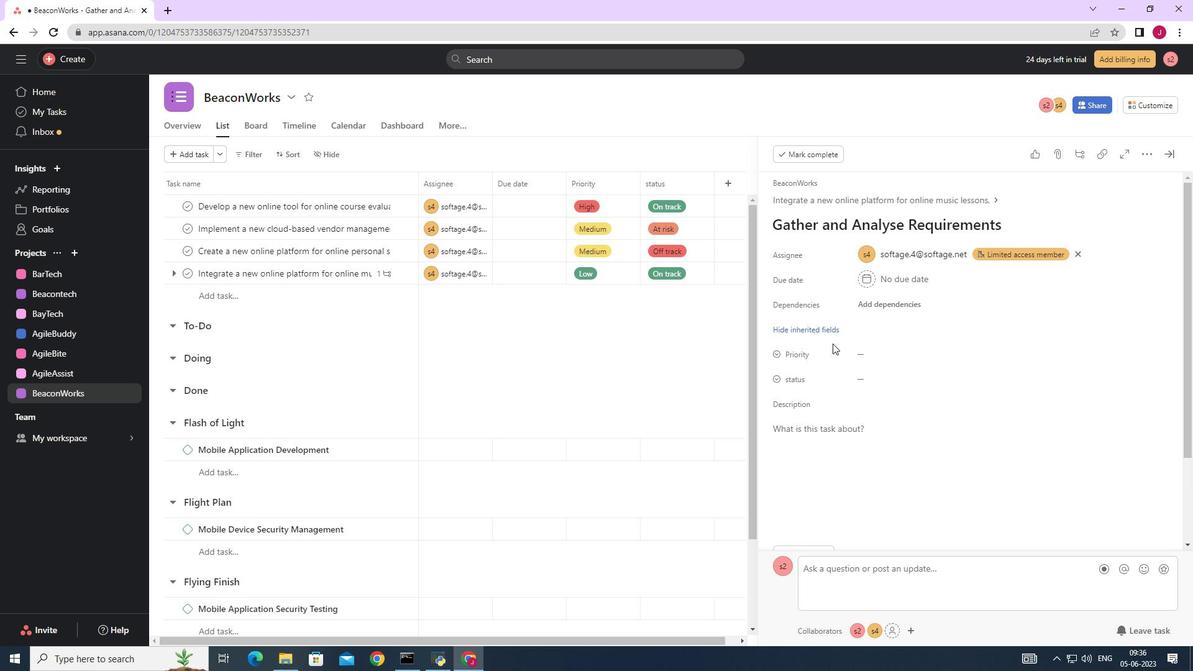 
Action: Mouse scrolled (834, 353) with delta (0, 0)
Screenshot: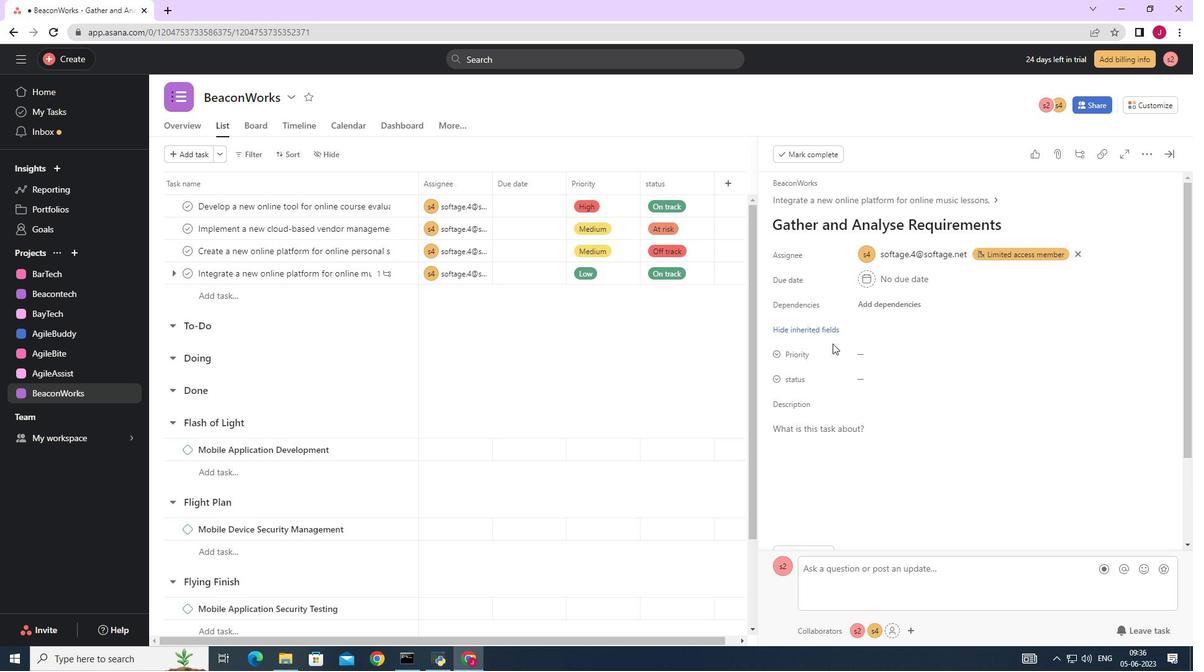 
Action: Mouse scrolled (834, 353) with delta (0, 0)
Screenshot: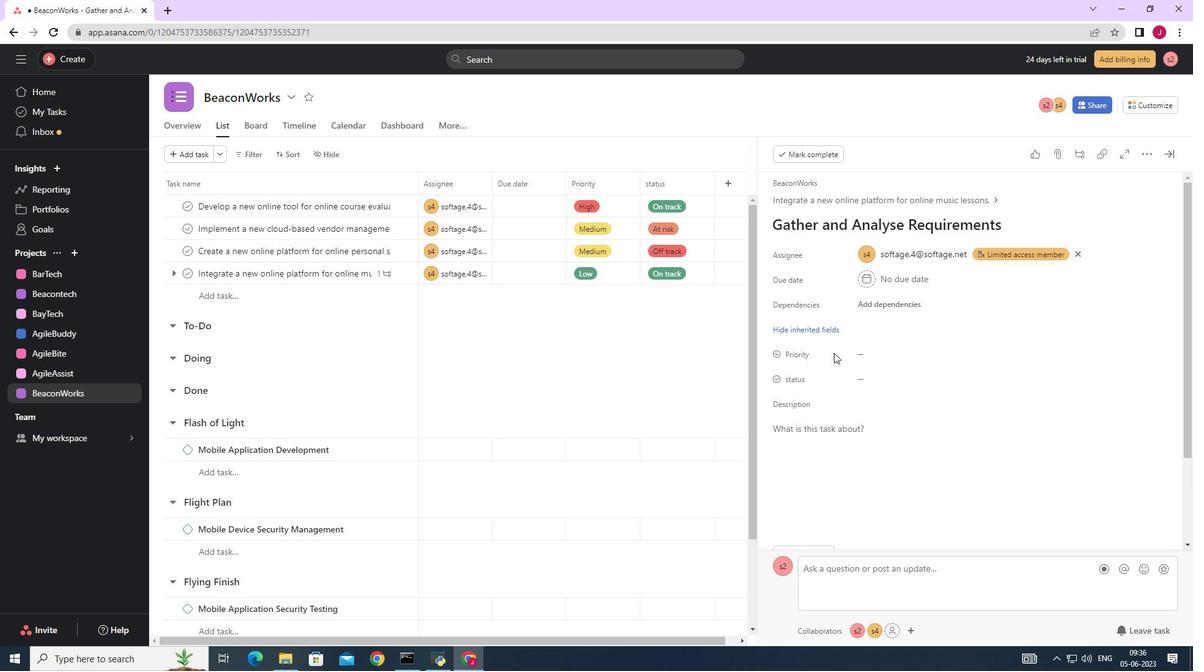 
Action: Mouse scrolled (834, 353) with delta (0, 0)
Screenshot: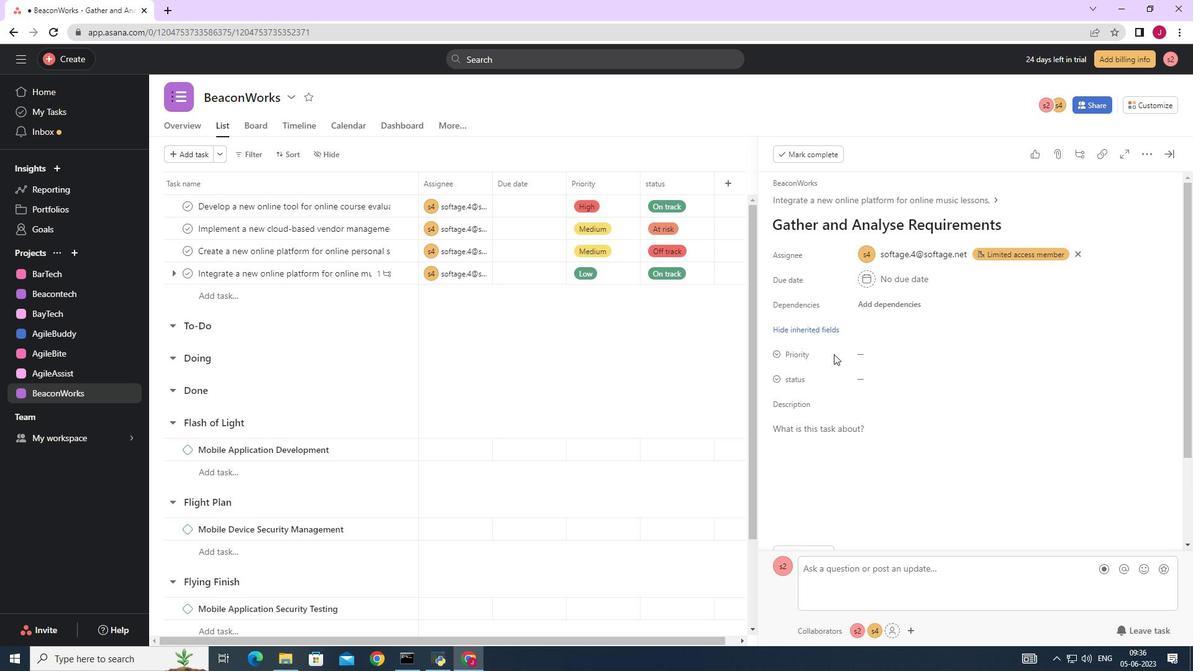 
Action: Mouse moved to (870, 243)
Screenshot: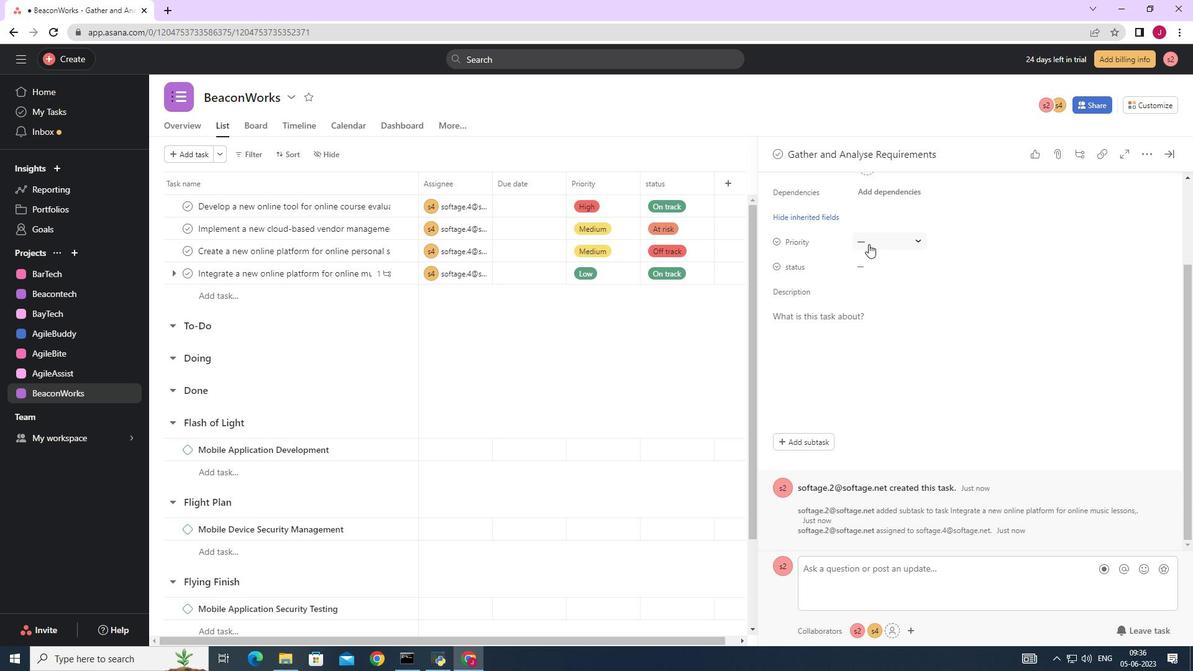 
Action: Mouse pressed left at (870, 243)
Screenshot: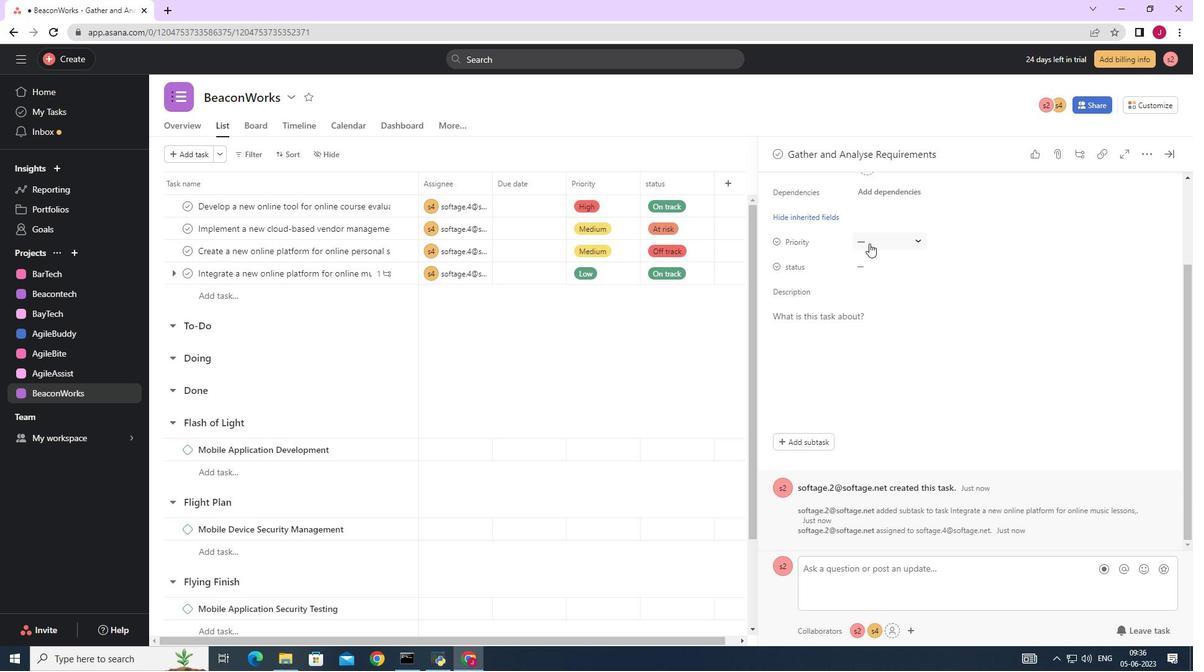 
Action: Mouse moved to (904, 304)
Screenshot: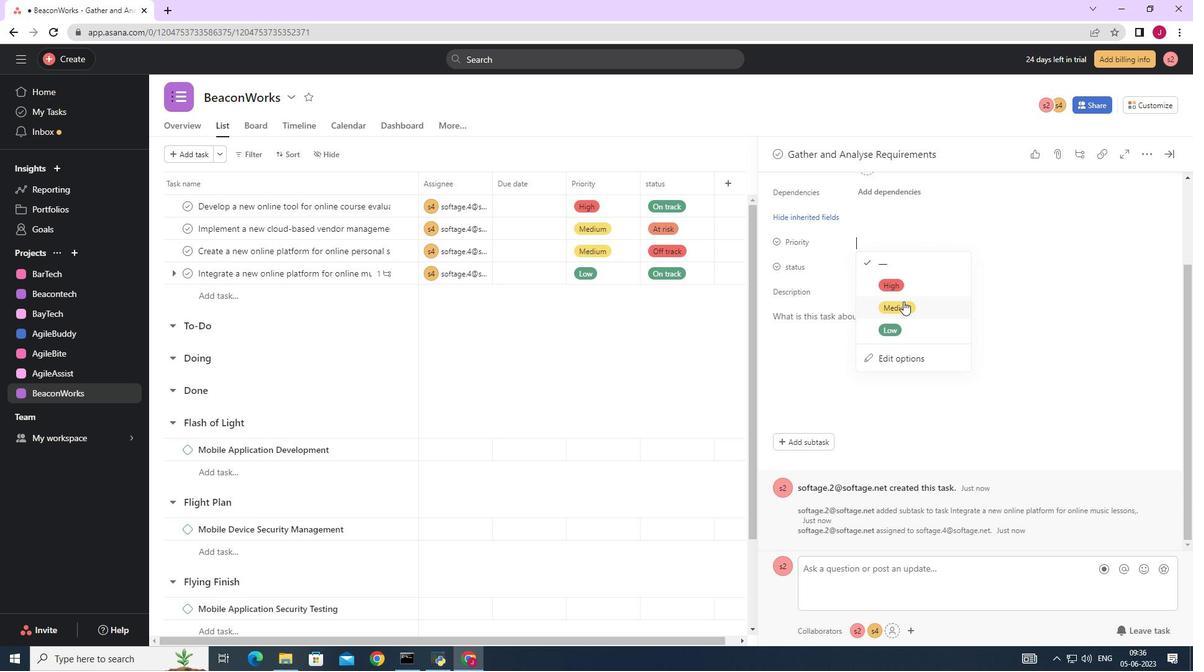 
Action: Mouse pressed left at (904, 304)
Screenshot: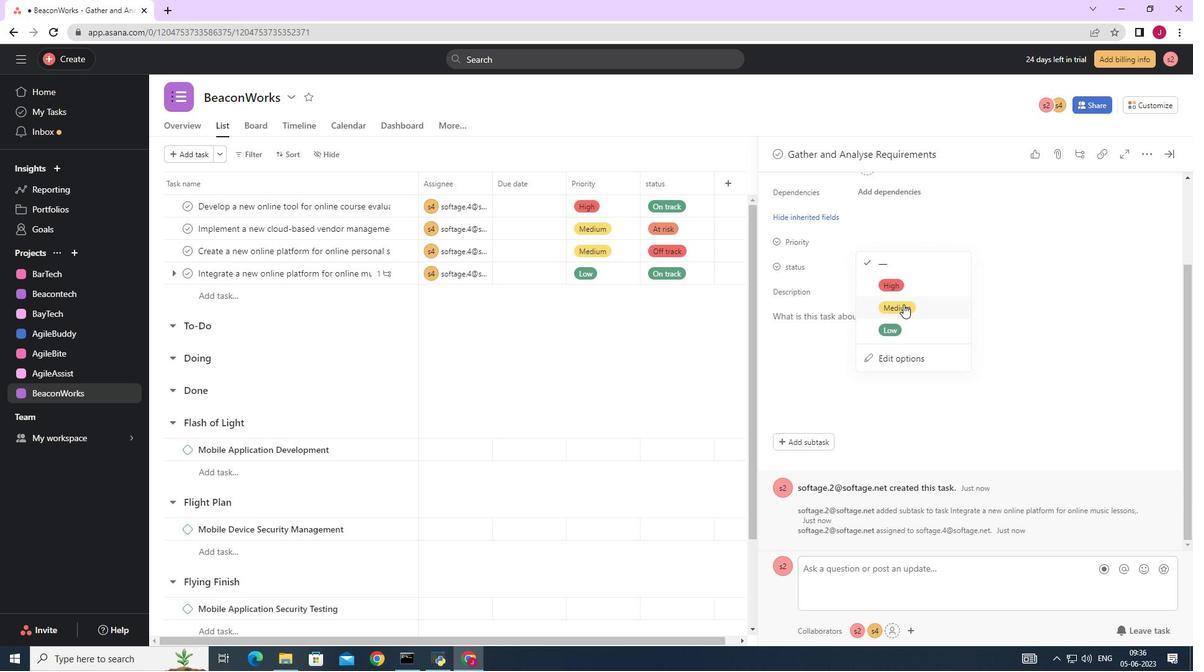 
Action: Mouse moved to (876, 267)
Screenshot: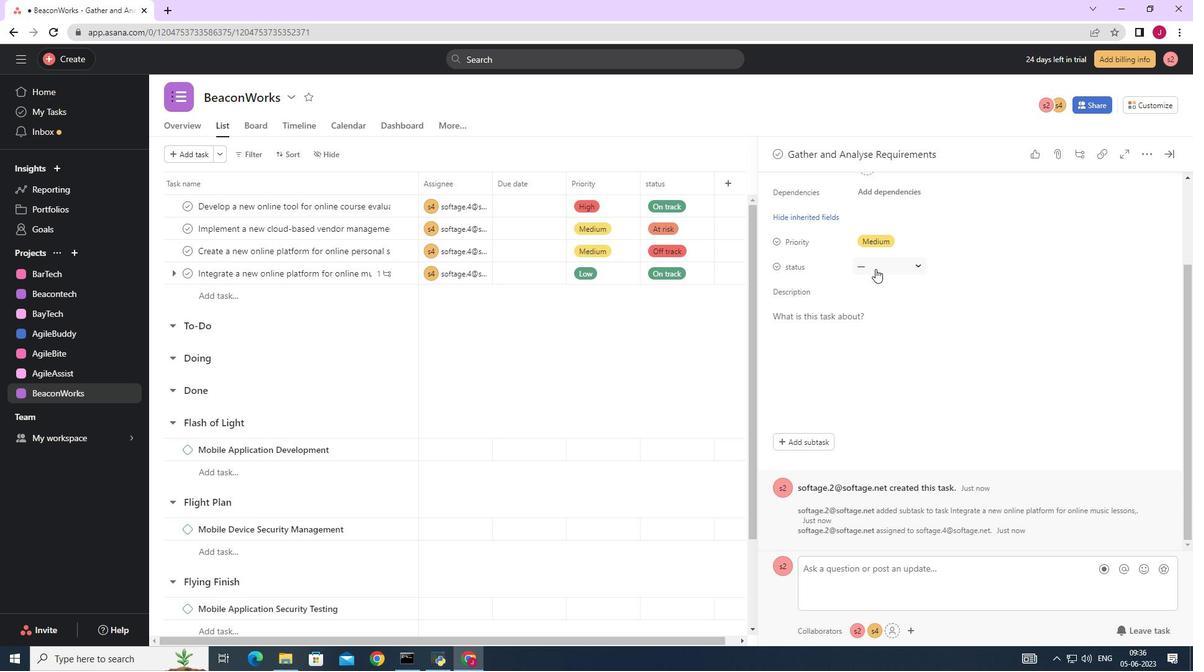 
Action: Mouse pressed left at (876, 267)
Screenshot: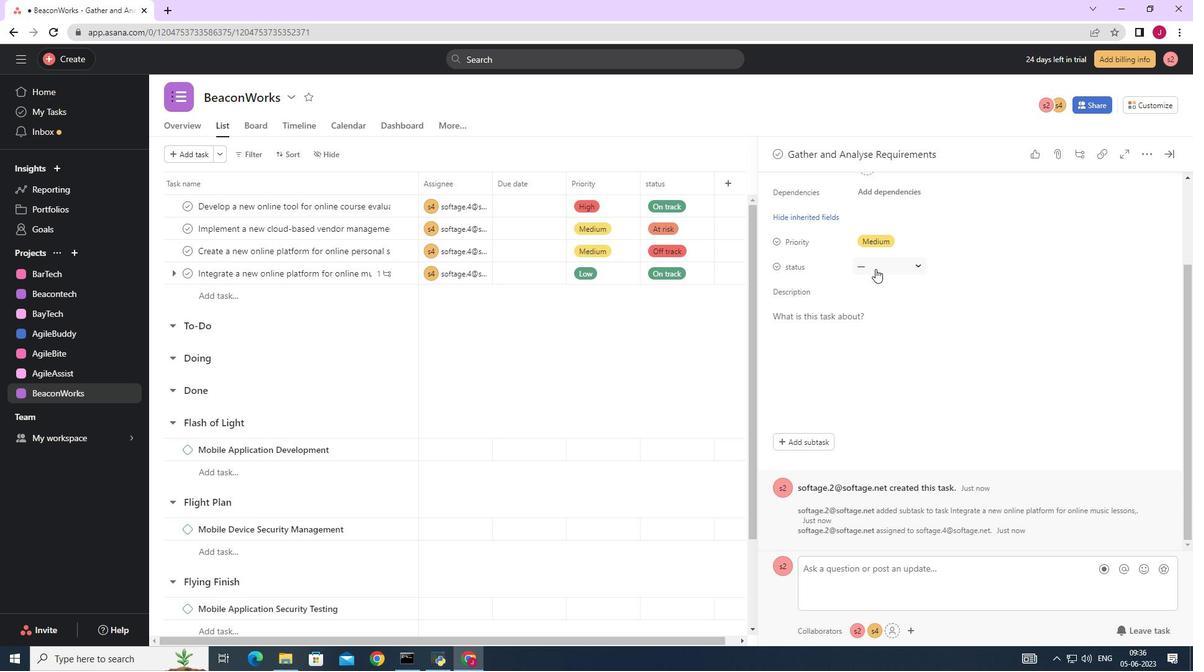 
Action: Mouse moved to (891, 355)
Screenshot: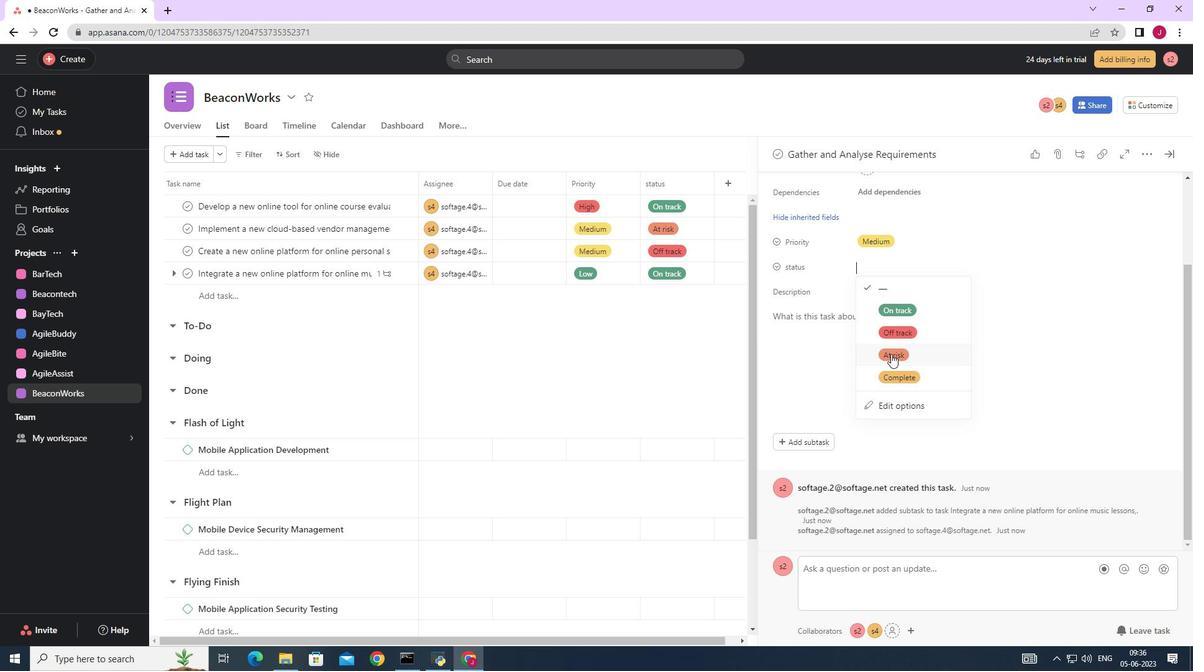 
Action: Mouse pressed left at (891, 355)
Screenshot: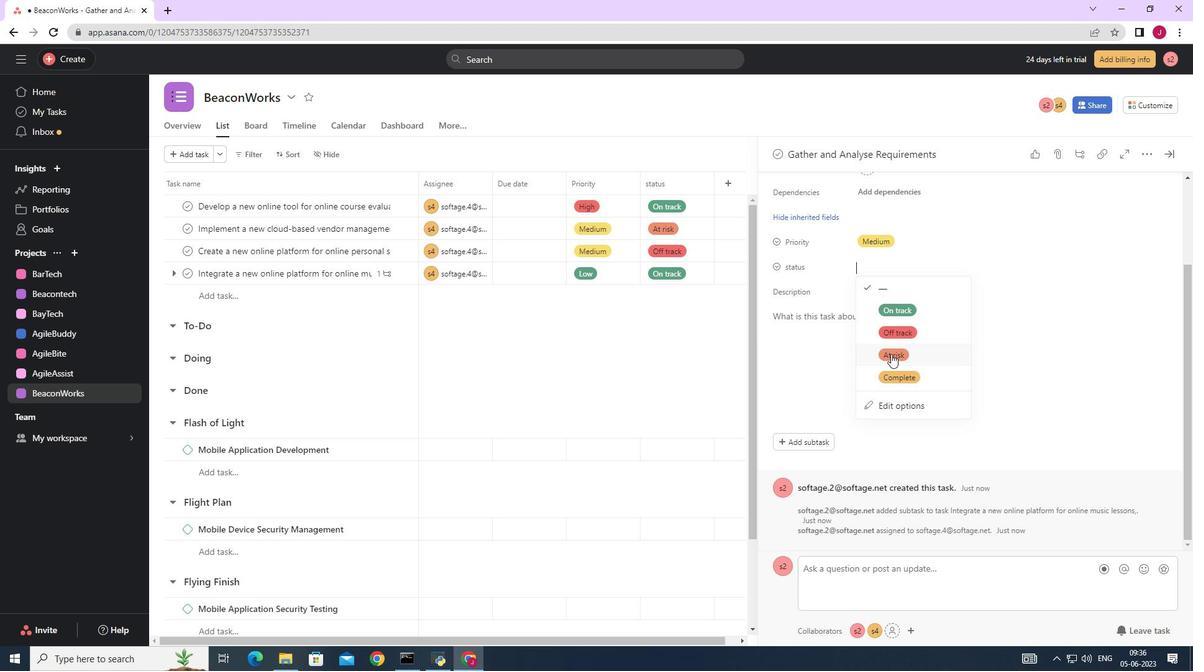 
Action: Mouse moved to (1172, 156)
Screenshot: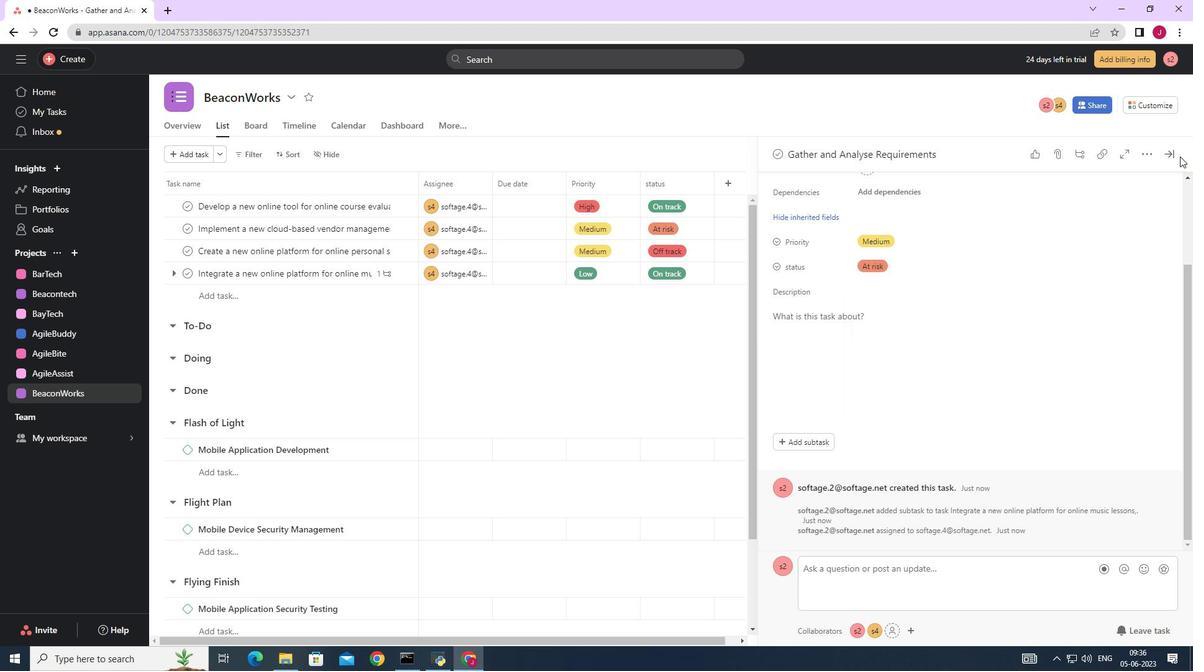 
Action: Mouse pressed left at (1172, 156)
Screenshot: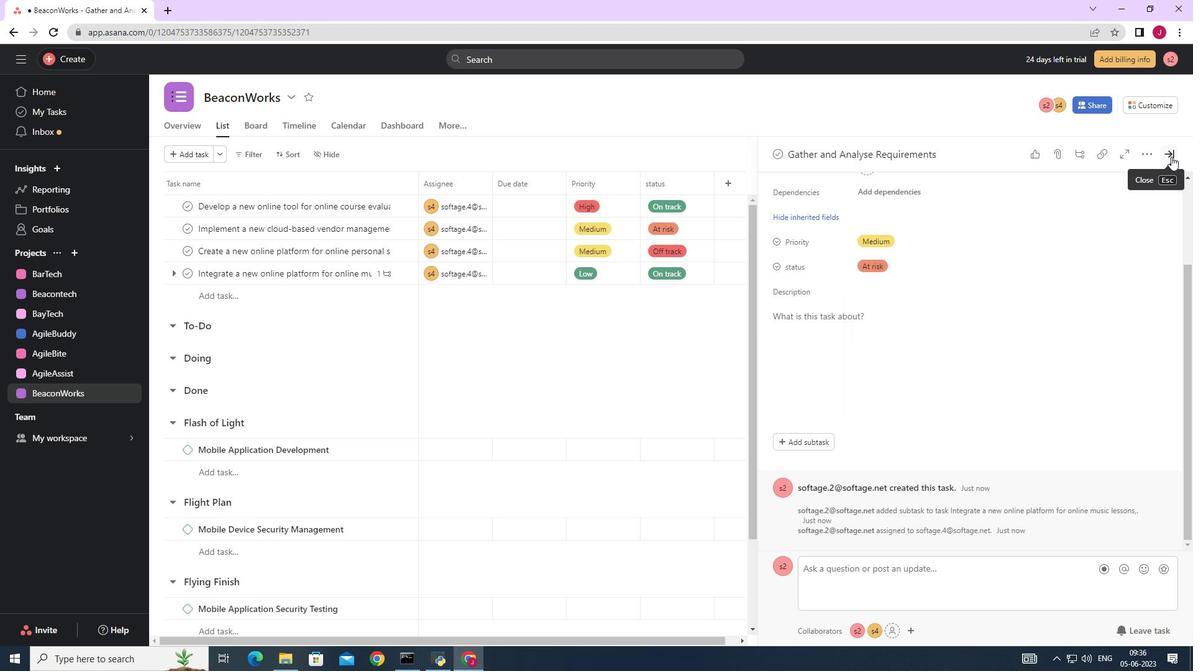 
